 Task: Look for space in Mogán, Spain from 8th June, 2023 to 19th June, 2023 for 1 adult in price range Rs.5000 to Rs.12000. Place can be shared room with 1  bedroom having 1 bed and 1 bathroom. Property type can be house, flat, guest house, hotel. Booking option can be shelf check-in. Required host language is English.
Action: Mouse moved to (298, 153)
Screenshot: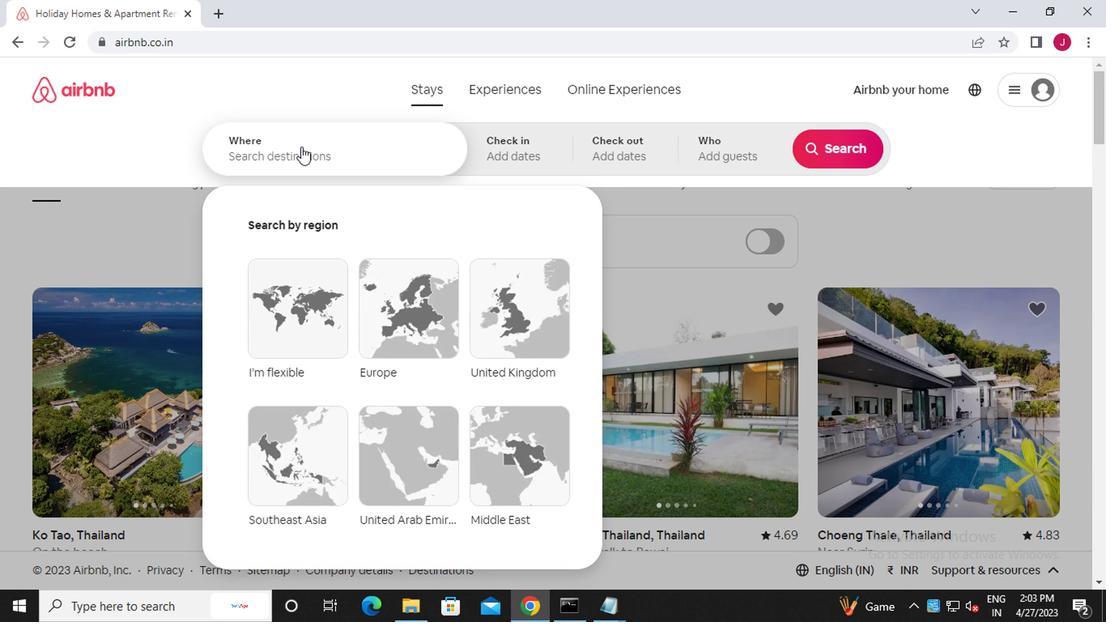
Action: Mouse pressed left at (298, 153)
Screenshot: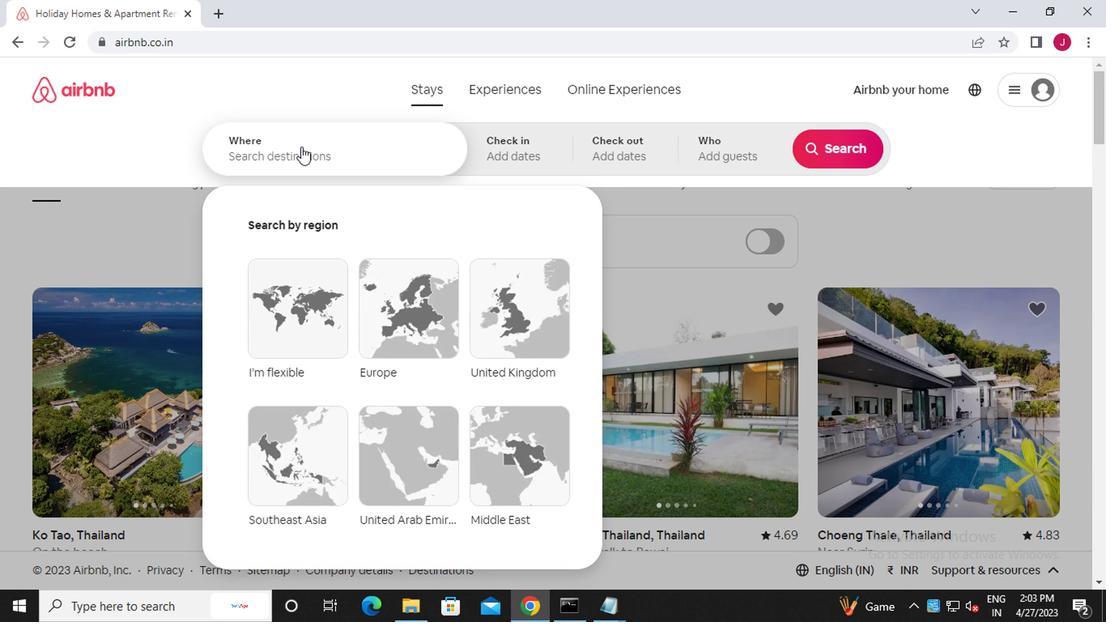 
Action: Mouse moved to (298, 153)
Screenshot: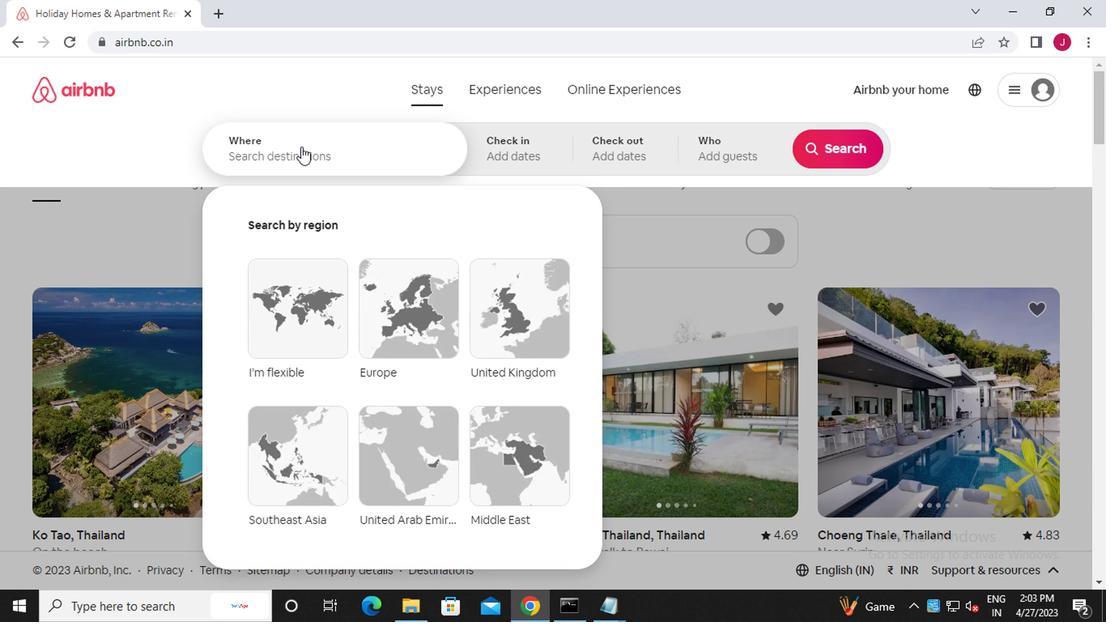 
Action: Key pressed m<Key.caps_lock>ogan,<Key.caps_lock>s<Key.caps_lock>pain
Screenshot: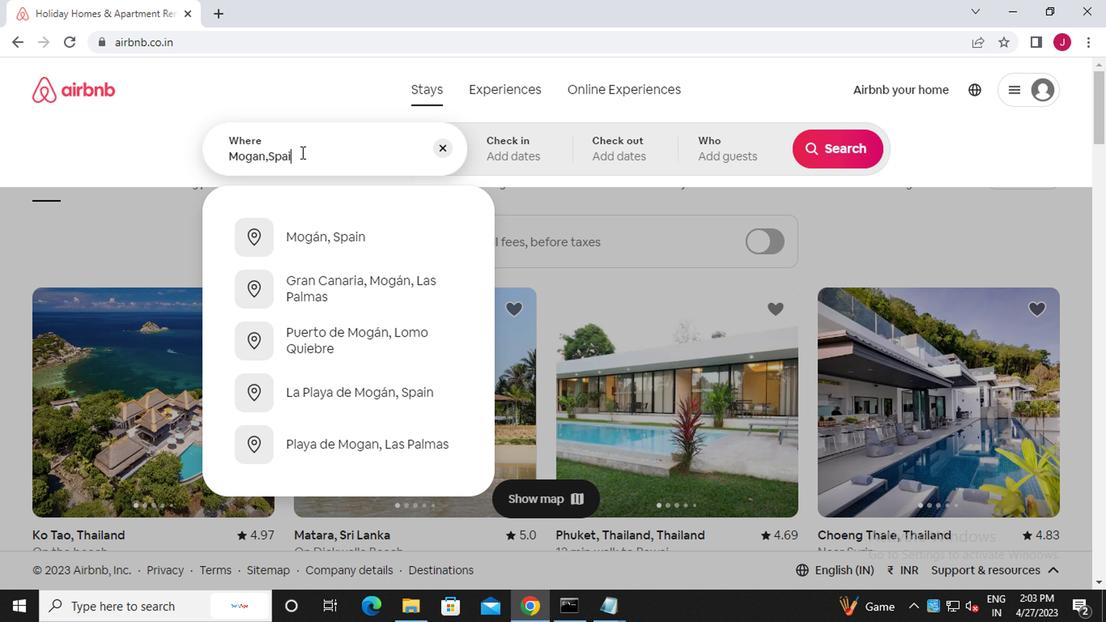 
Action: Mouse moved to (347, 236)
Screenshot: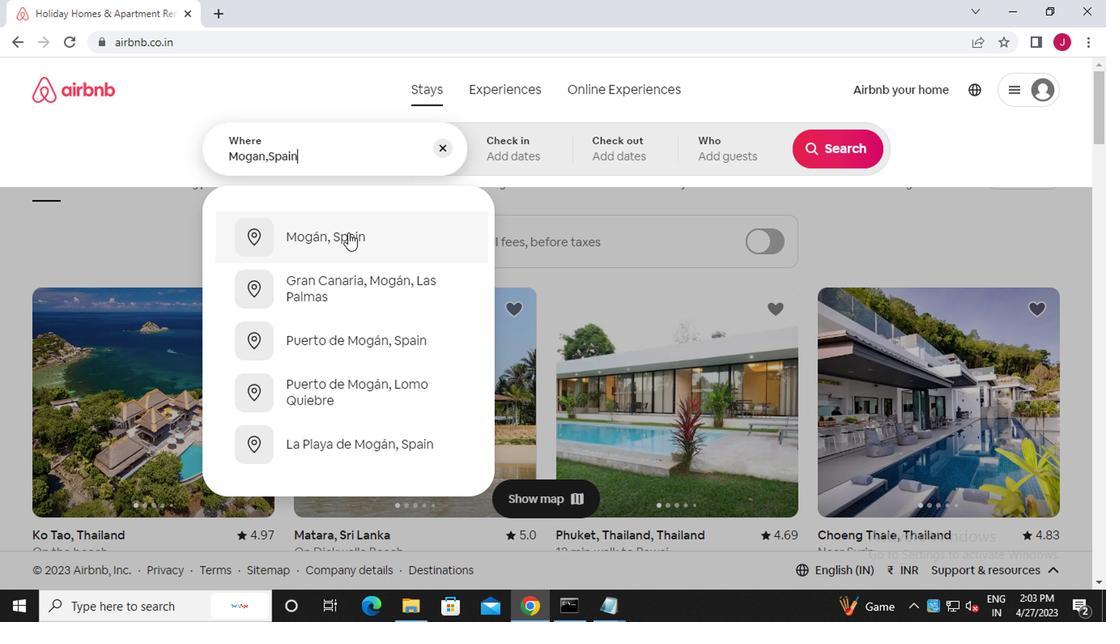 
Action: Mouse pressed left at (347, 236)
Screenshot: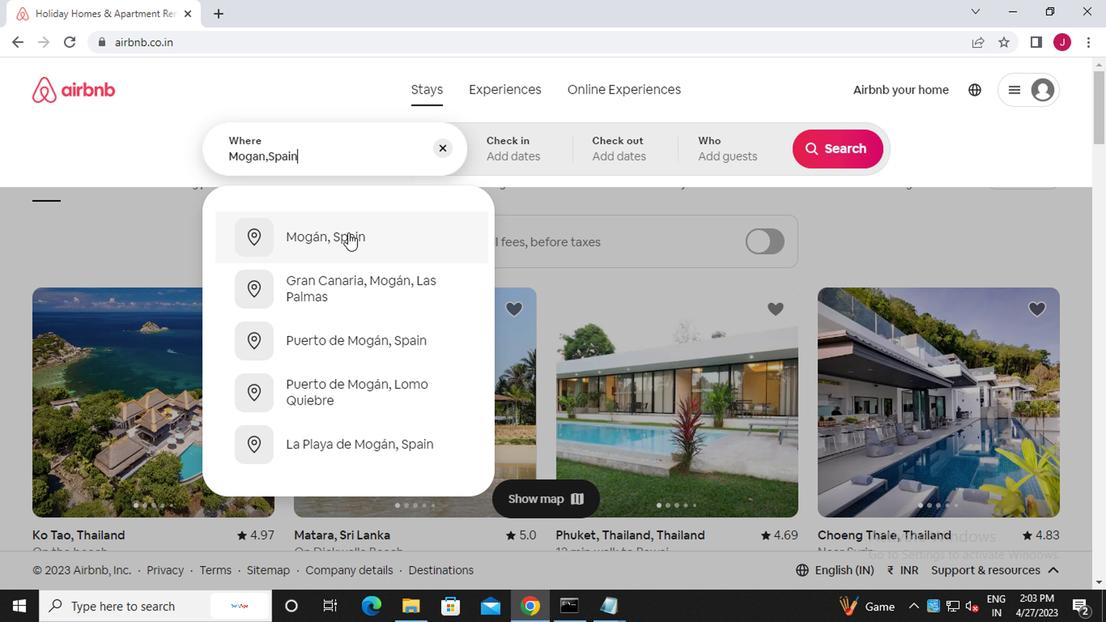 
Action: Mouse moved to (824, 281)
Screenshot: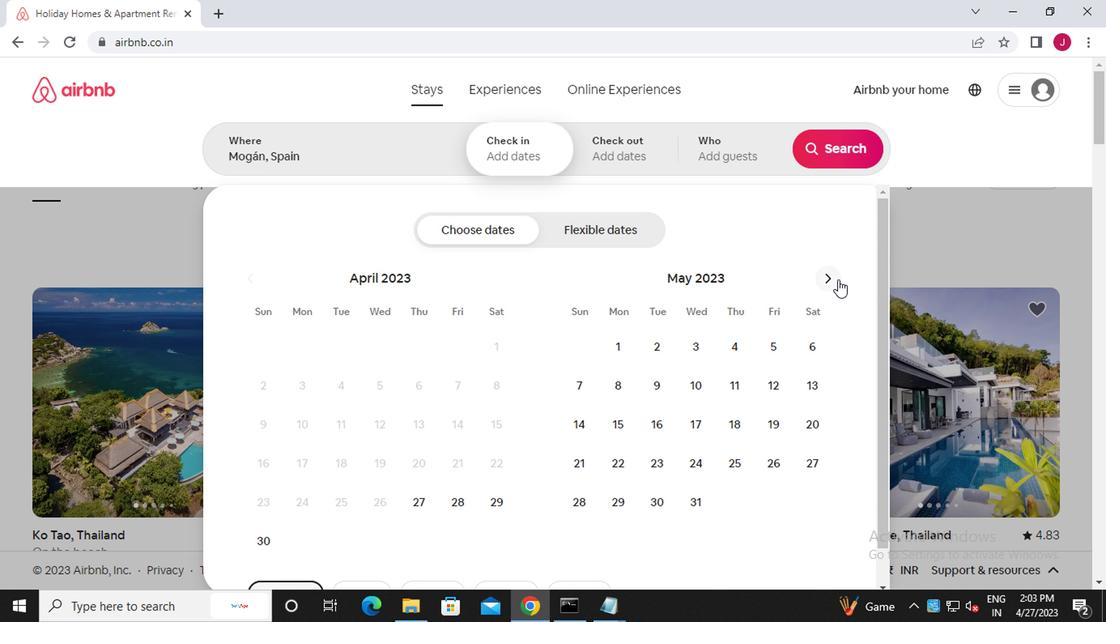 
Action: Mouse pressed left at (824, 281)
Screenshot: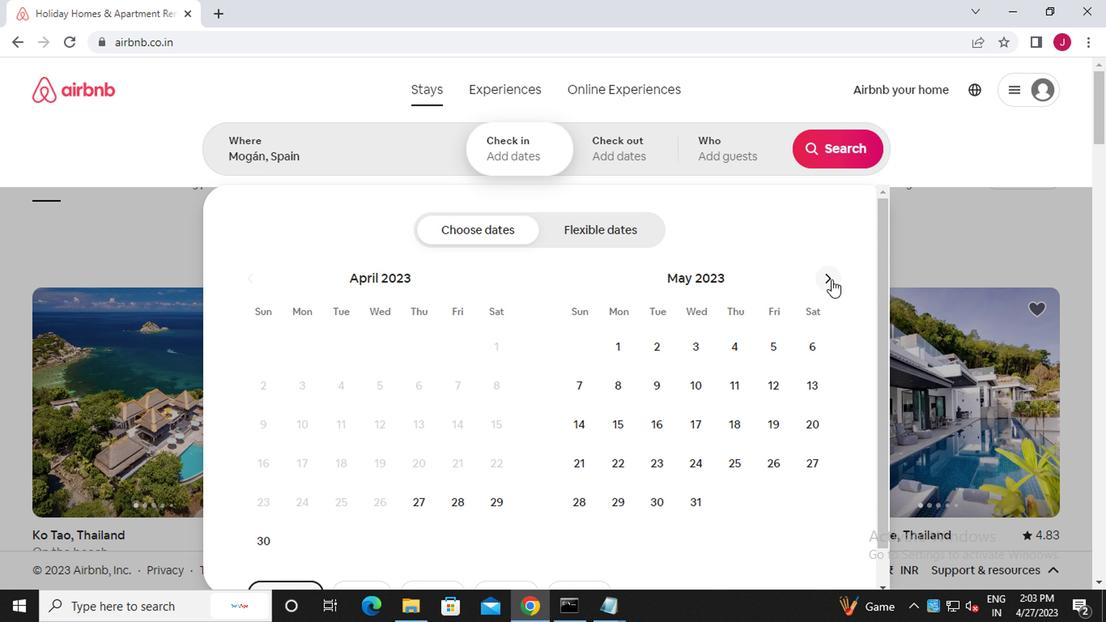 
Action: Mouse moved to (729, 383)
Screenshot: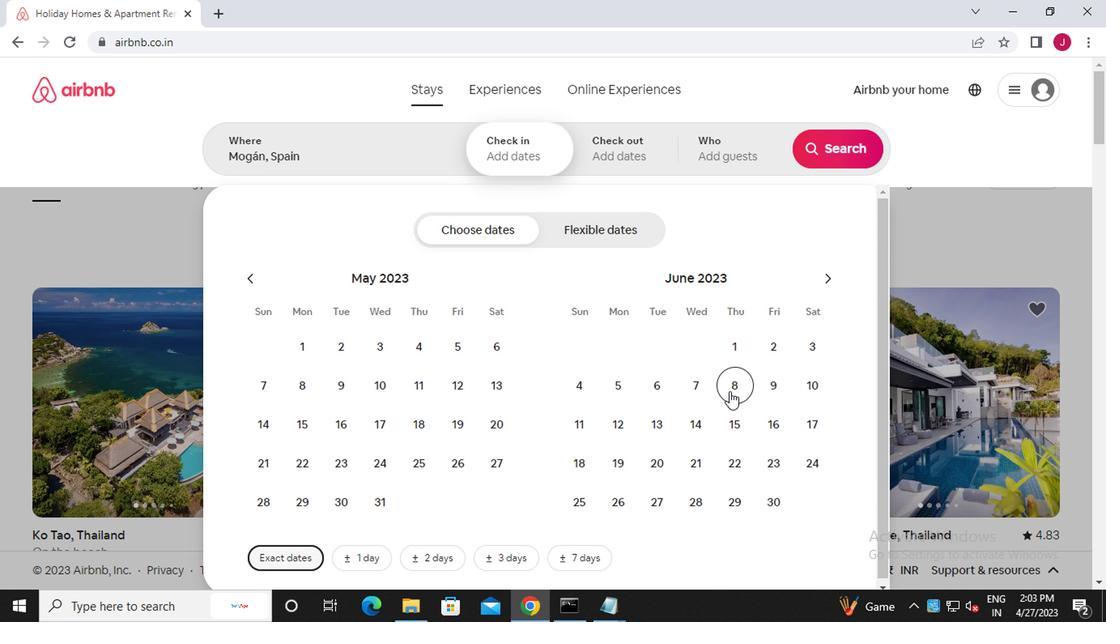 
Action: Mouse pressed left at (729, 383)
Screenshot: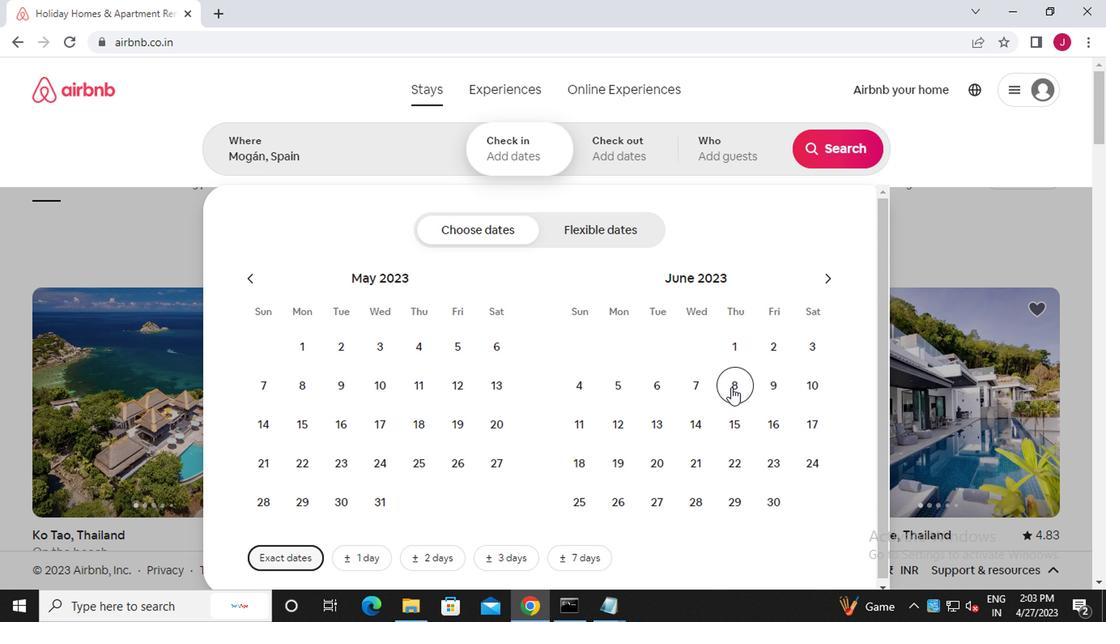 
Action: Mouse moved to (607, 459)
Screenshot: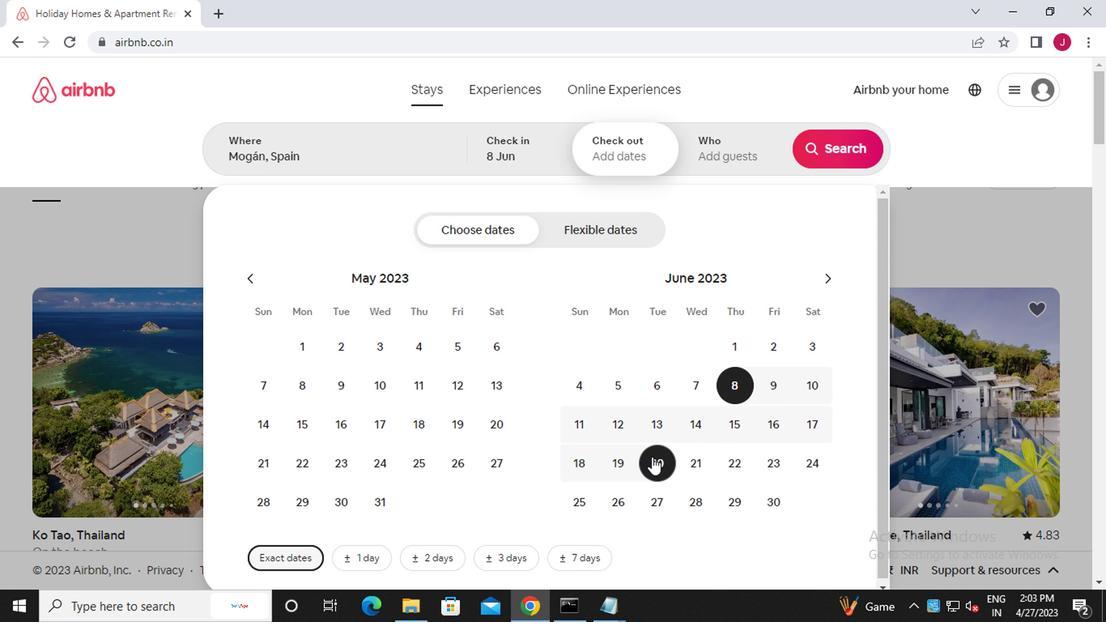 
Action: Mouse pressed left at (607, 459)
Screenshot: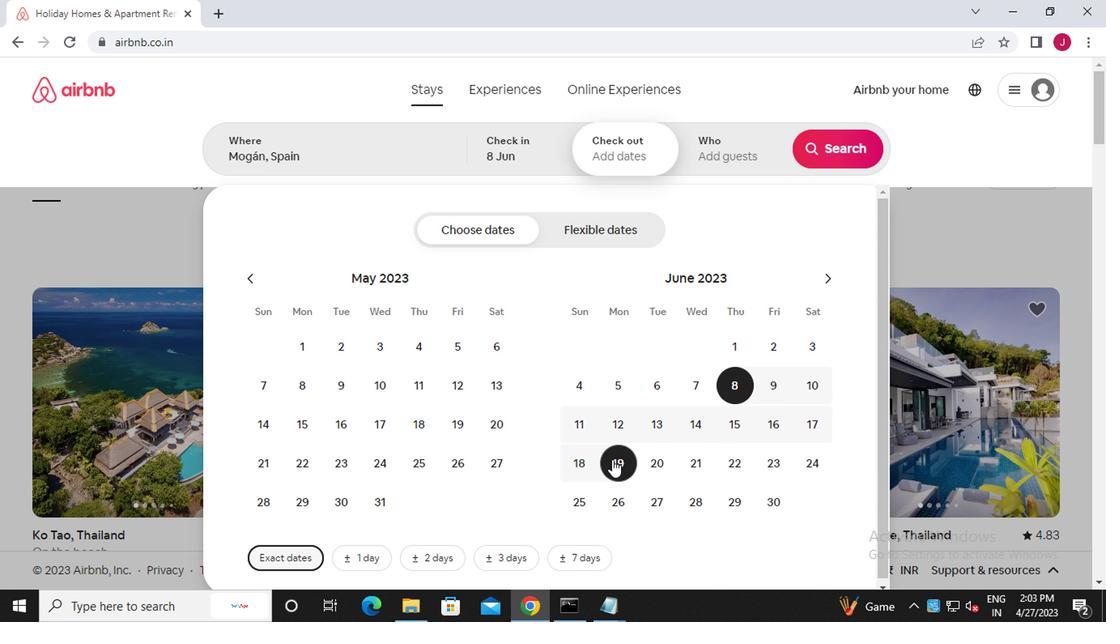 
Action: Mouse moved to (725, 160)
Screenshot: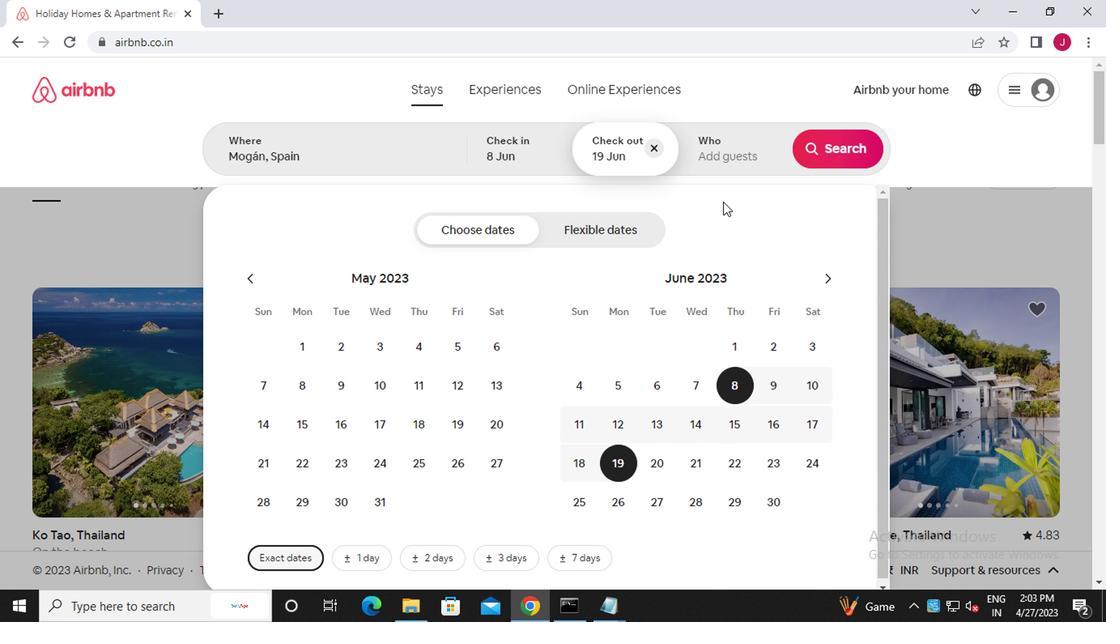
Action: Mouse pressed left at (725, 160)
Screenshot: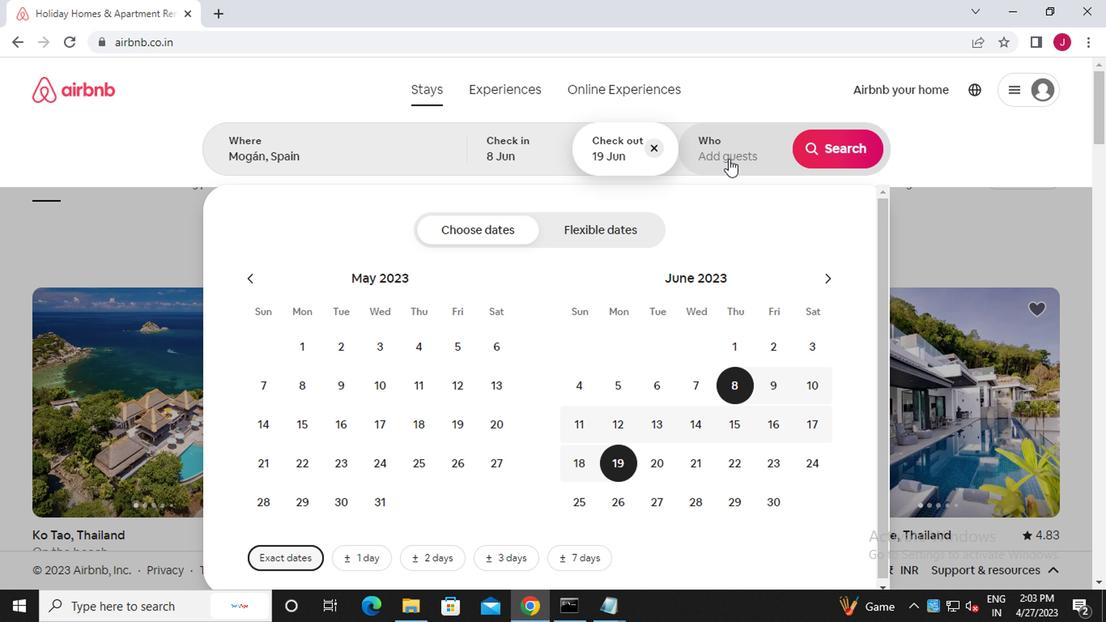 
Action: Mouse moved to (846, 234)
Screenshot: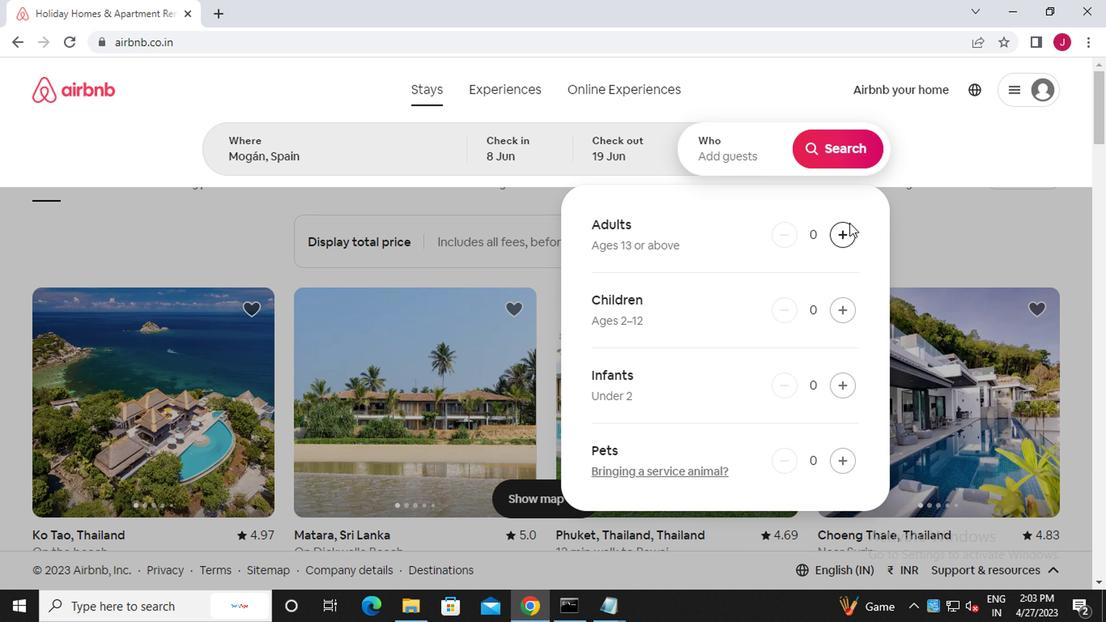
Action: Mouse pressed left at (846, 234)
Screenshot: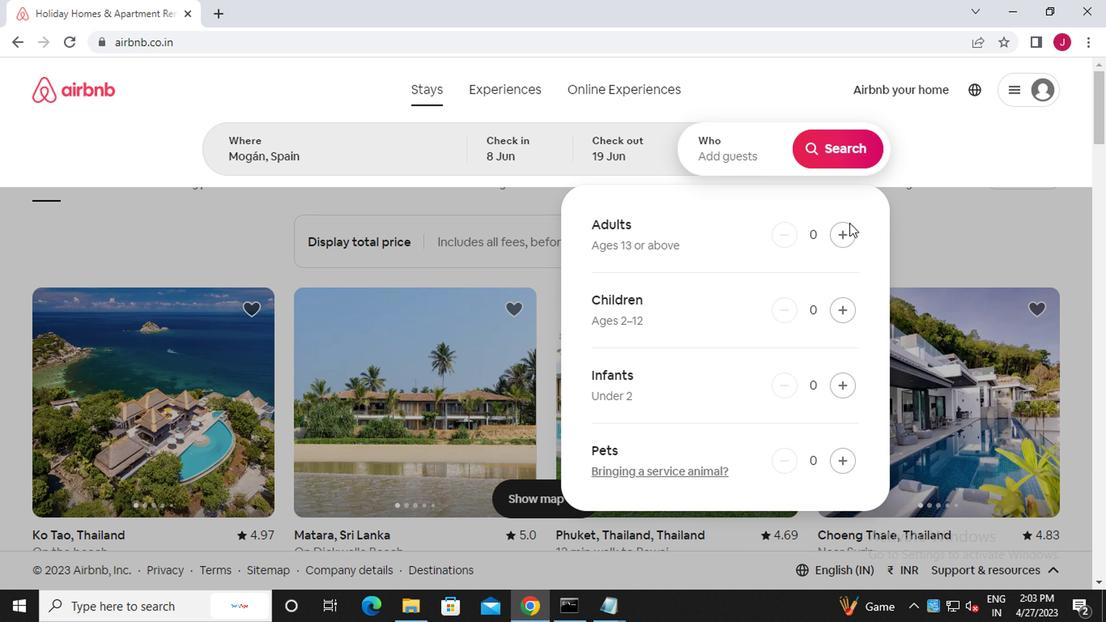 
Action: Mouse moved to (841, 156)
Screenshot: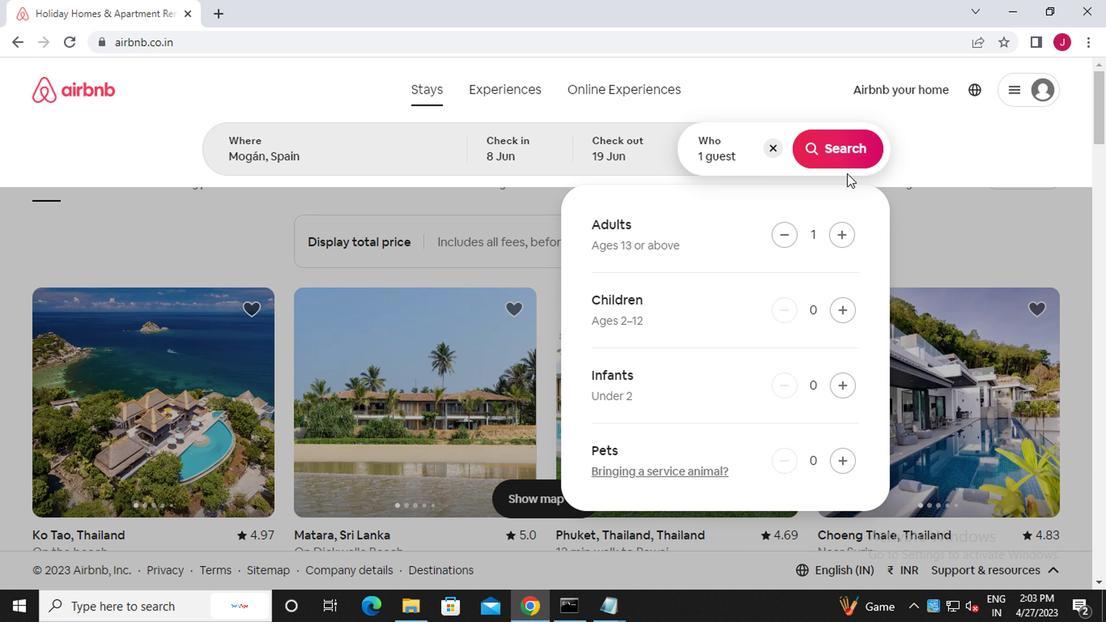 
Action: Mouse pressed left at (841, 156)
Screenshot: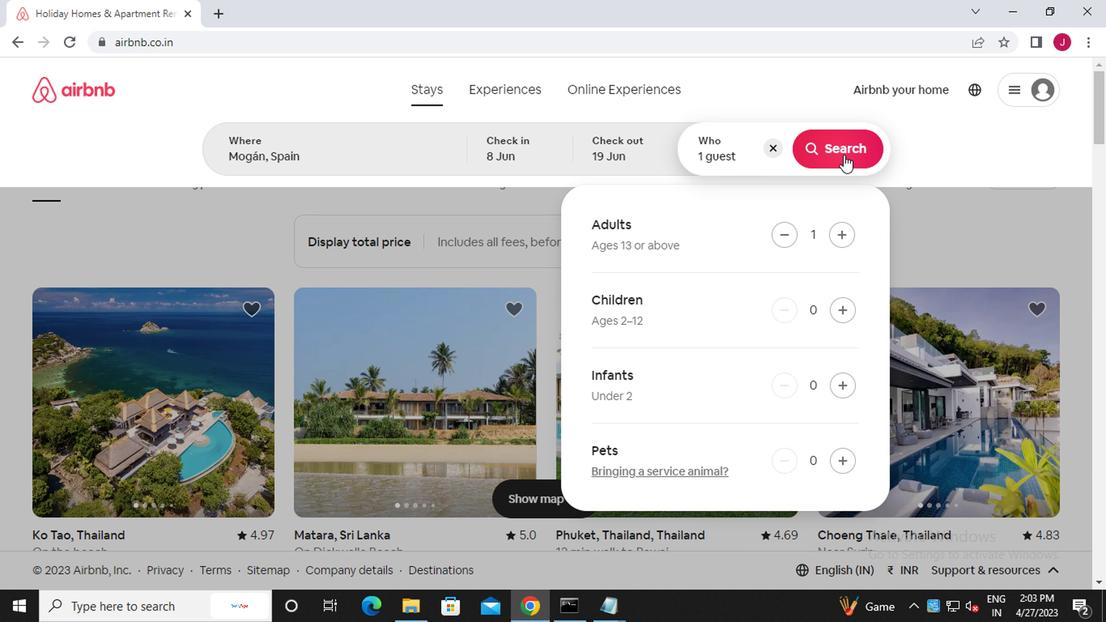 
Action: Mouse moved to (1039, 157)
Screenshot: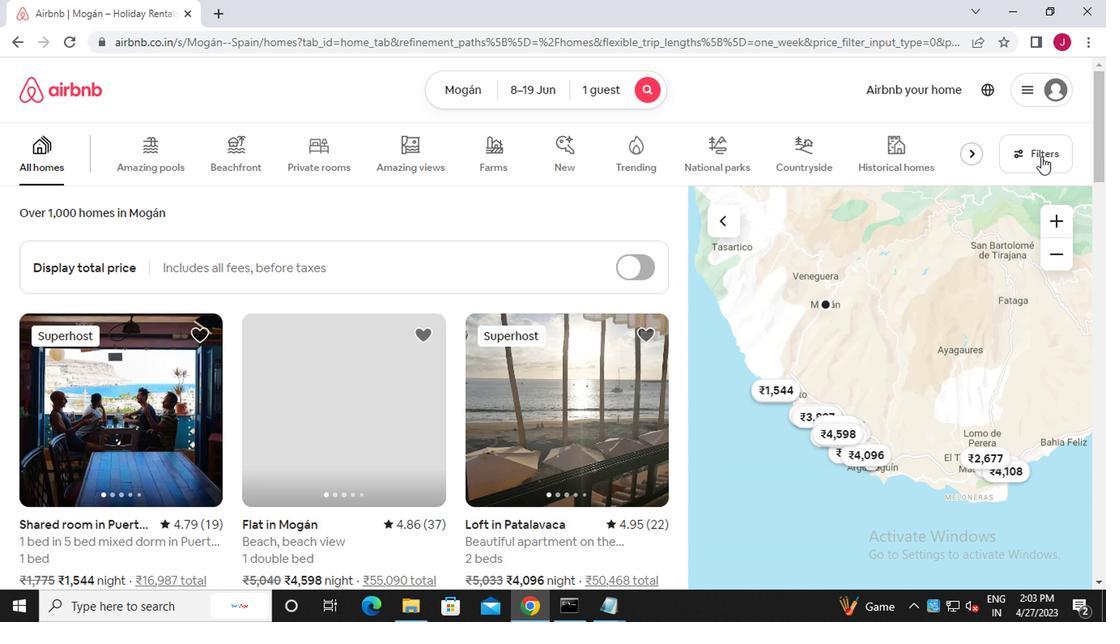 
Action: Mouse pressed left at (1039, 157)
Screenshot: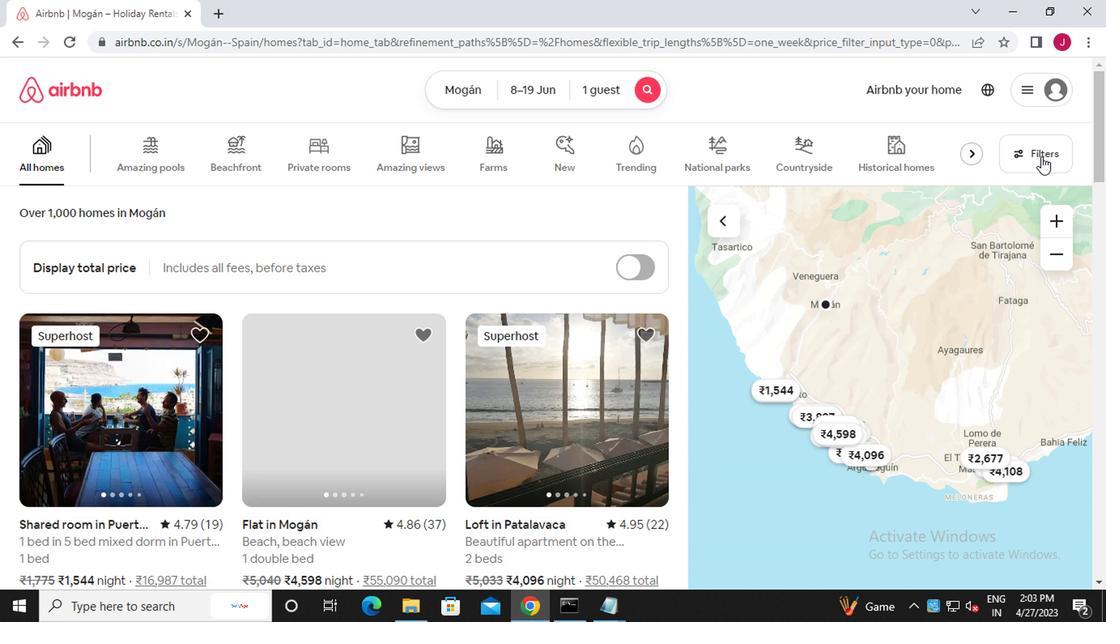 
Action: Mouse moved to (406, 351)
Screenshot: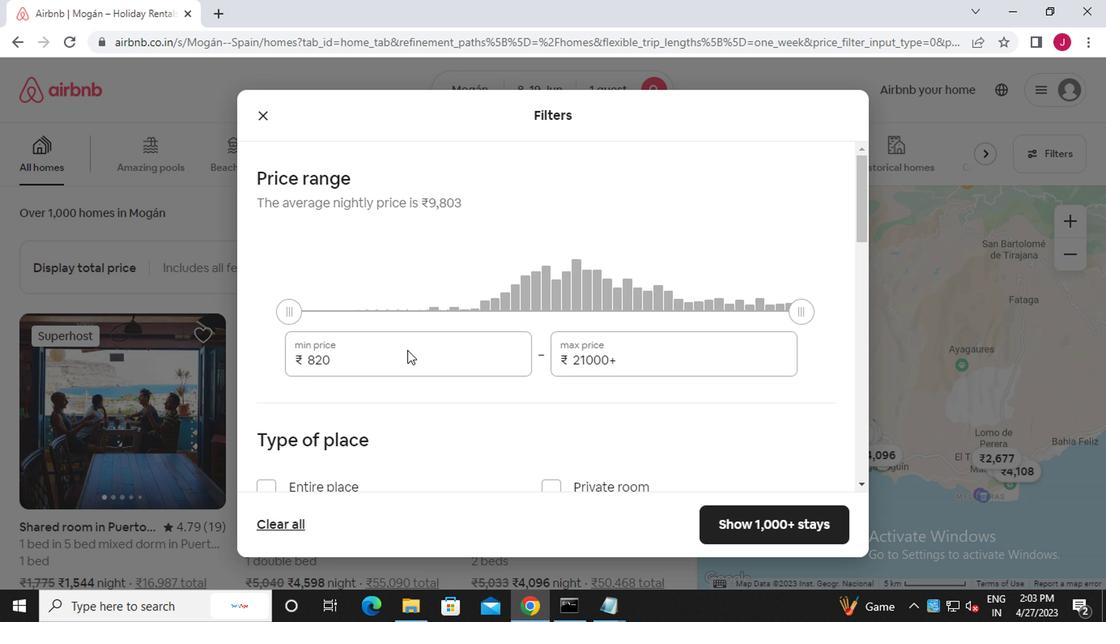 
Action: Mouse pressed left at (406, 351)
Screenshot: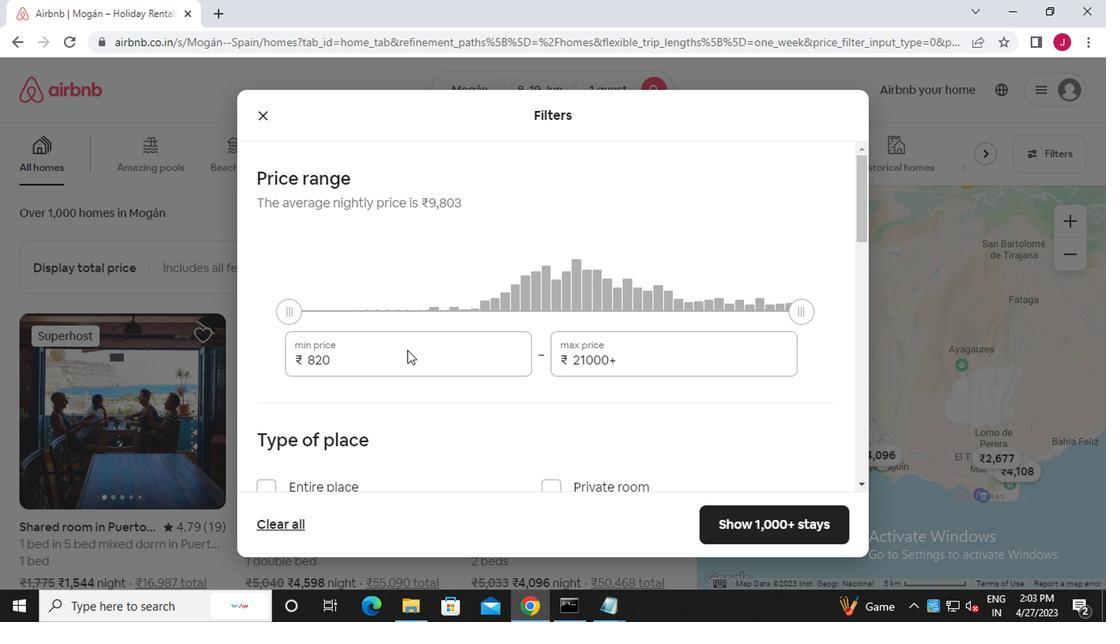 
Action: Mouse moved to (406, 351)
Screenshot: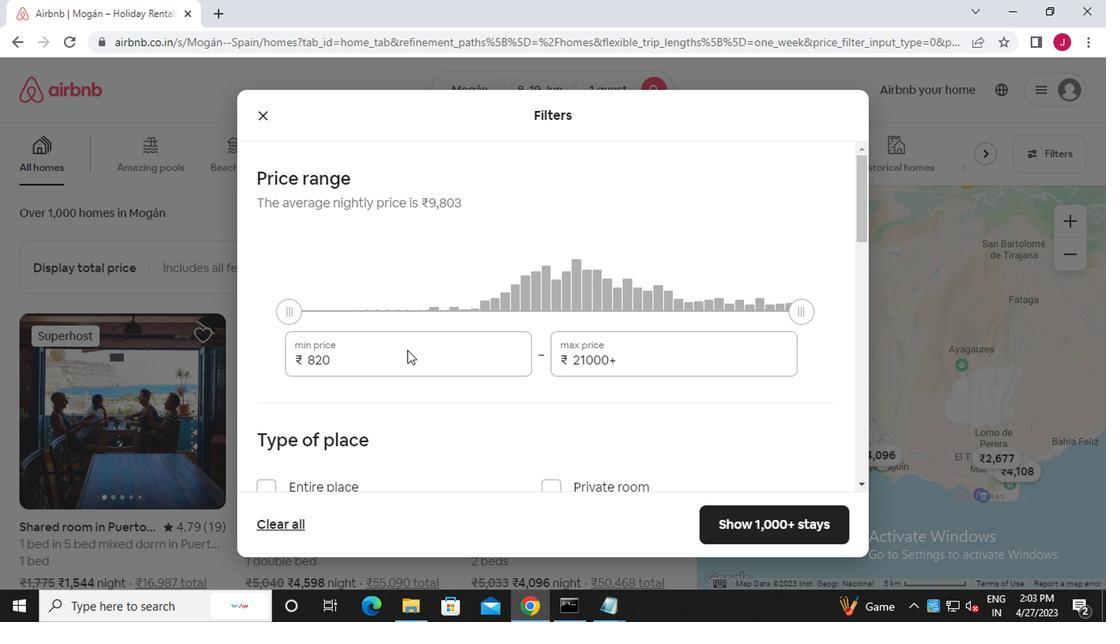 
Action: Key pressed <Key.backspace><Key.backspace><Key.backspace><<101>><<96>><<96>><<96>>
Screenshot: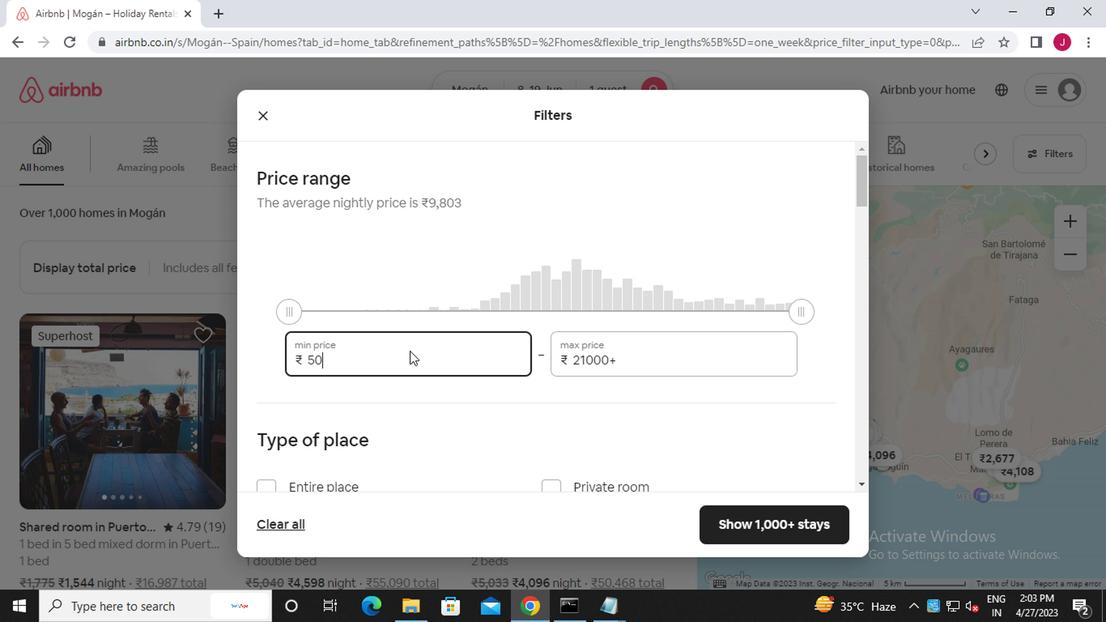 
Action: Mouse moved to (735, 356)
Screenshot: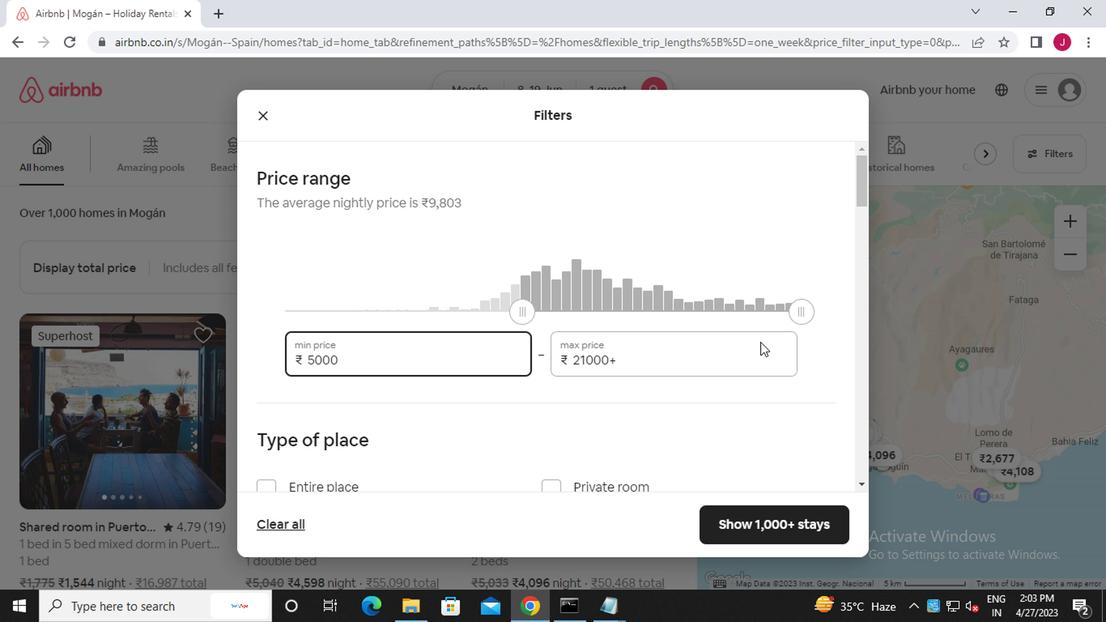 
Action: Mouse pressed left at (735, 356)
Screenshot: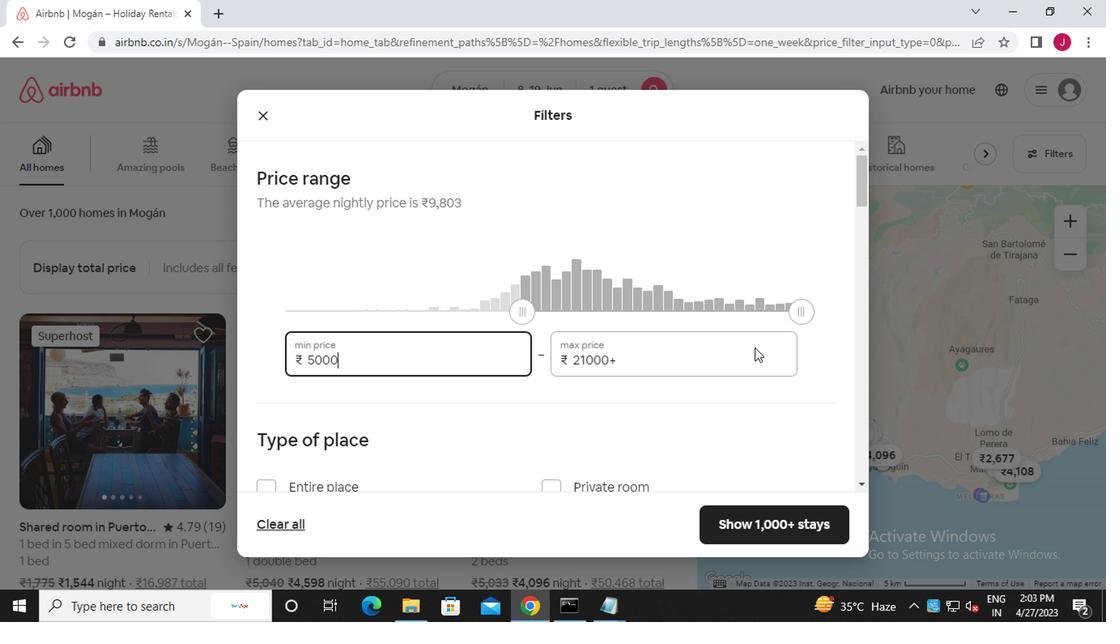 
Action: Key pressed <Key.backspace><Key.backspace><Key.backspace><Key.backspace><Key.backspace><Key.backspace><Key.backspace><Key.backspace><Key.backspace><Key.backspace><Key.backspace><<97>><<98>><<96>><<96>><<96>>
Screenshot: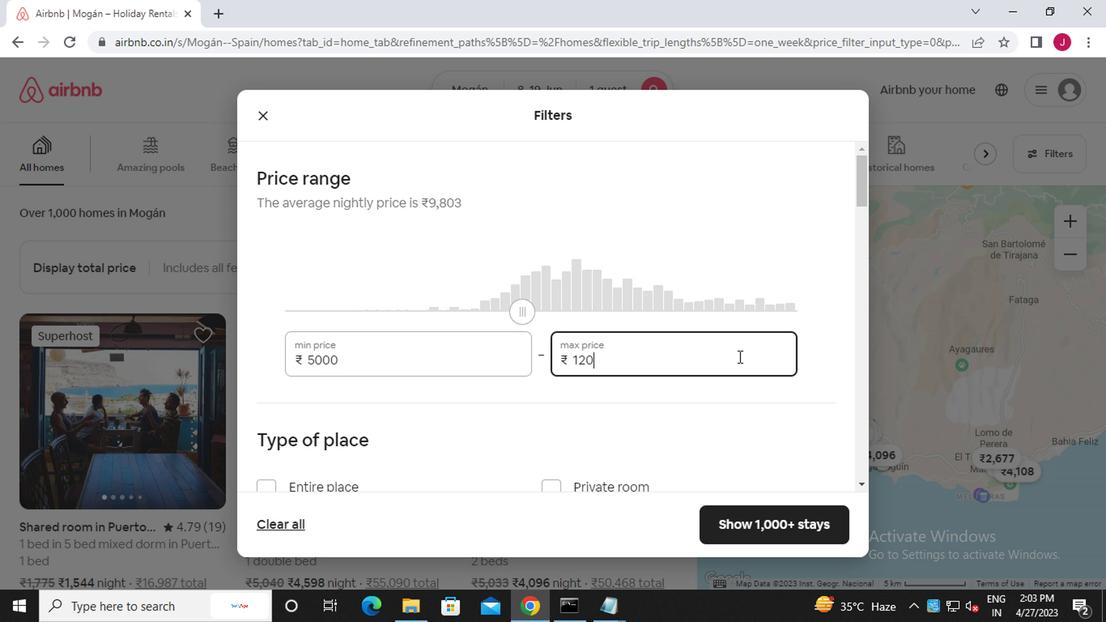 
Action: Mouse scrolled (735, 356) with delta (0, 0)
Screenshot: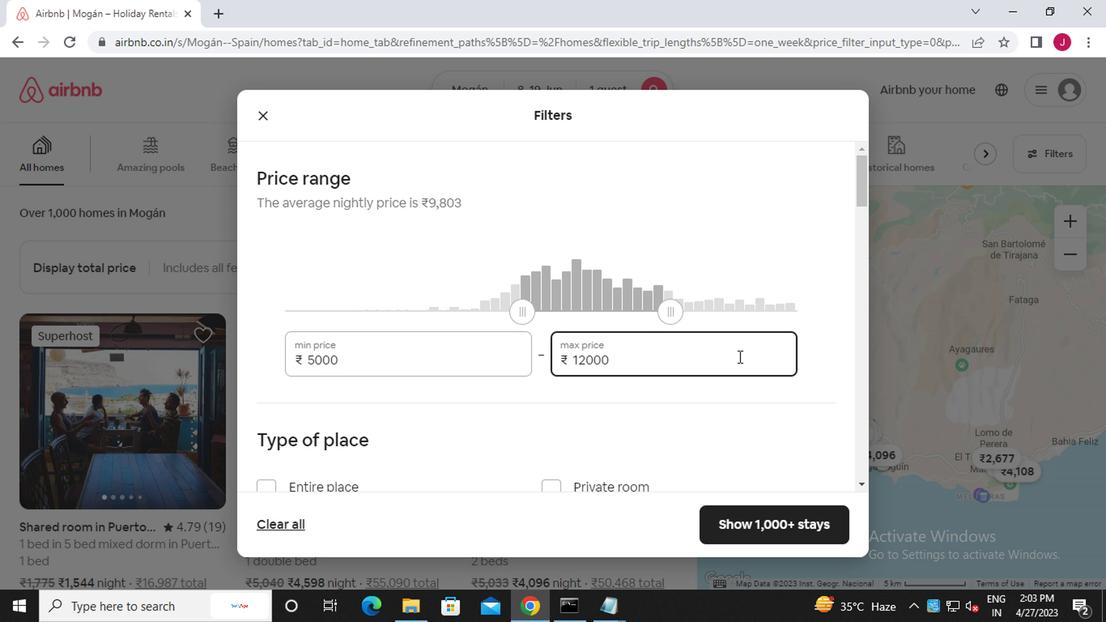
Action: Mouse scrolled (735, 356) with delta (0, 0)
Screenshot: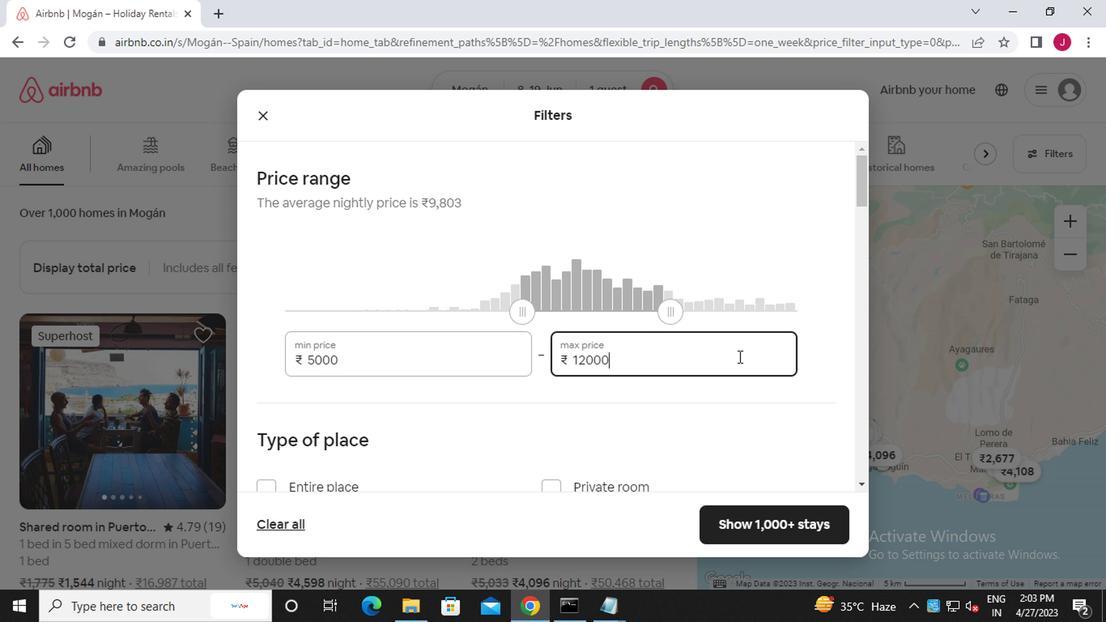 
Action: Mouse moved to (262, 394)
Screenshot: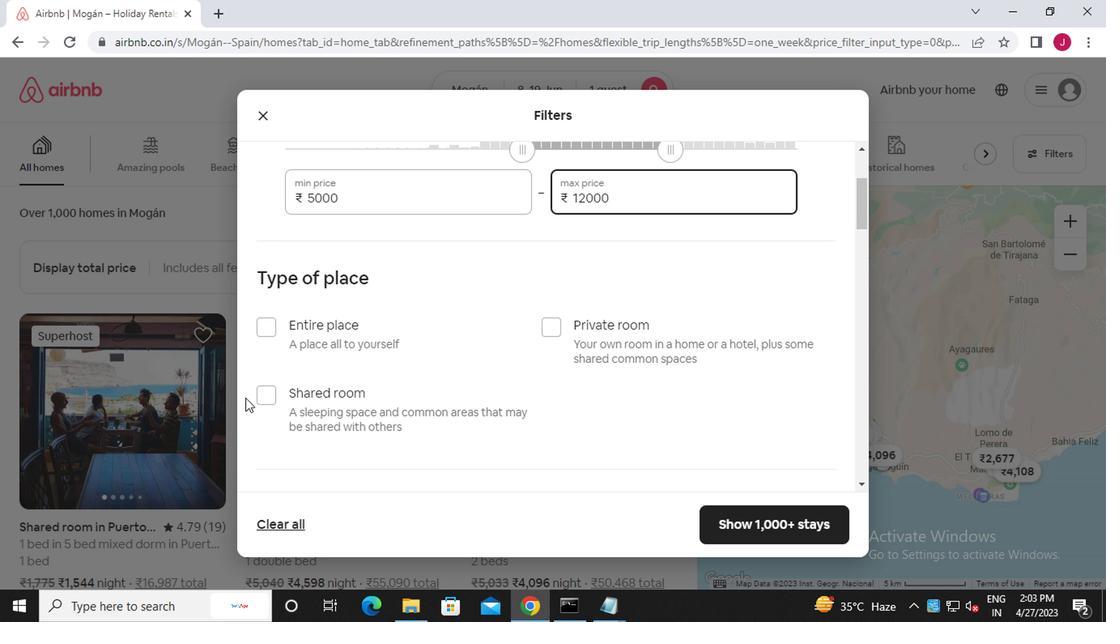
Action: Mouse pressed left at (262, 394)
Screenshot: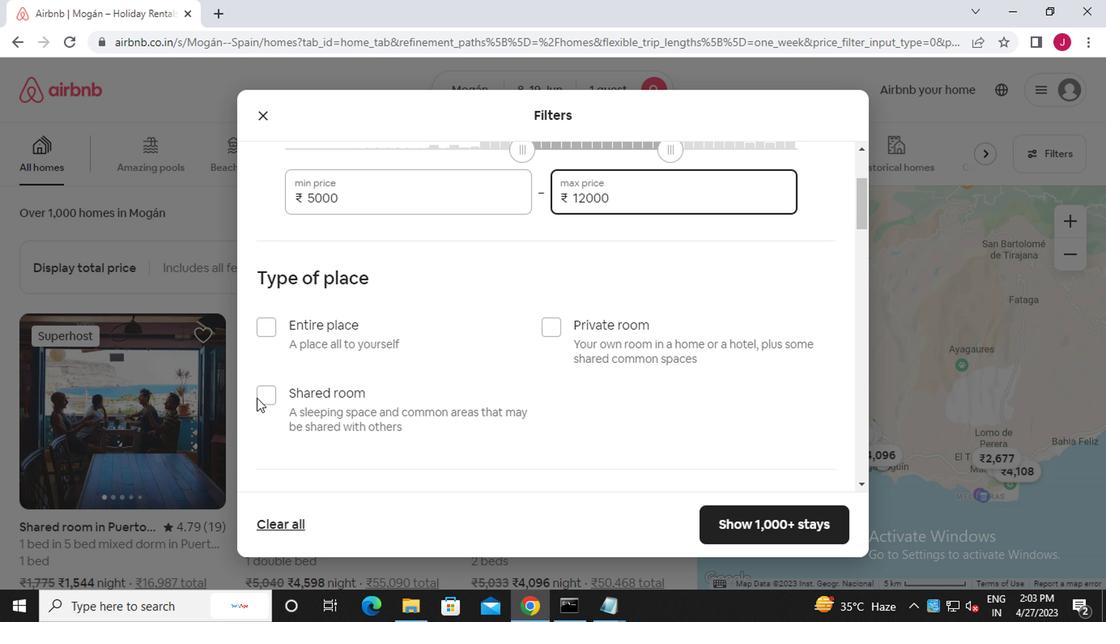 
Action: Mouse moved to (336, 370)
Screenshot: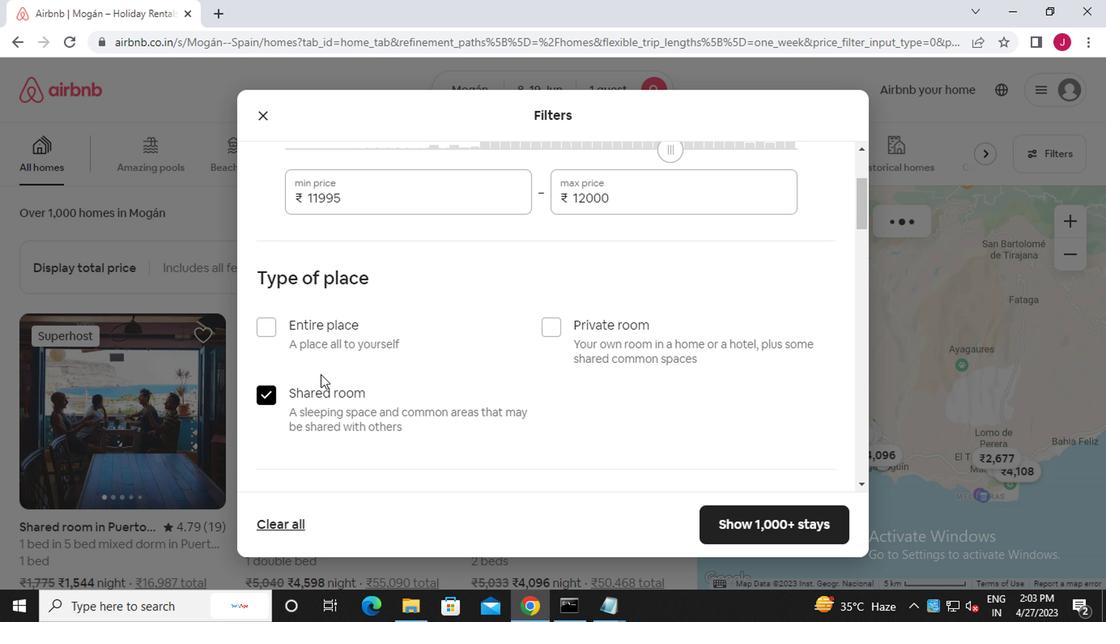 
Action: Mouse scrolled (336, 368) with delta (0, -1)
Screenshot: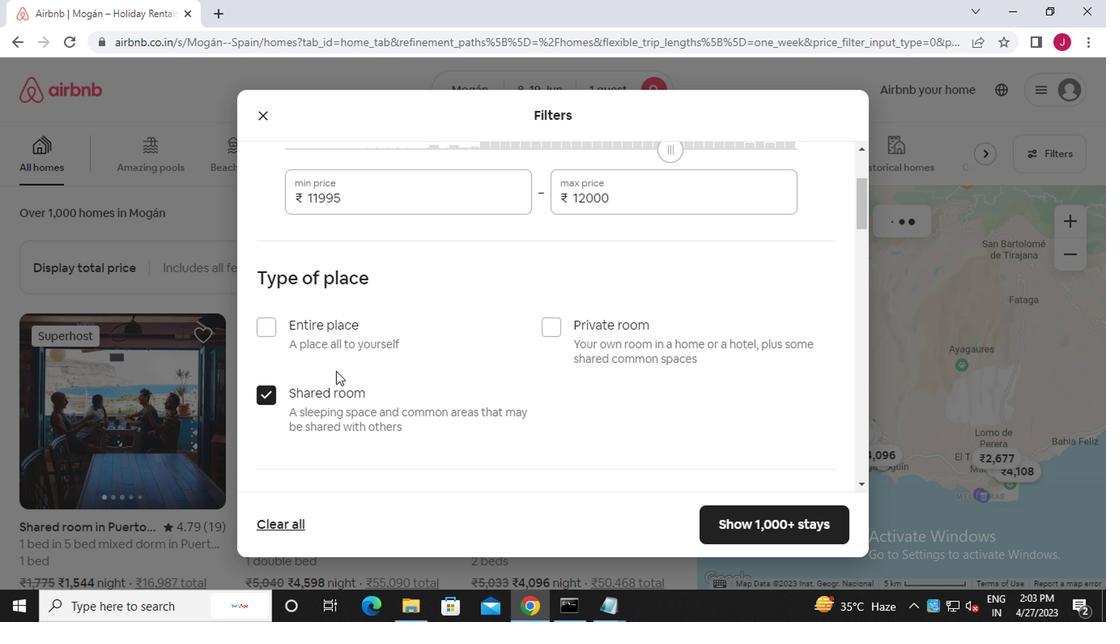 
Action: Mouse scrolled (336, 368) with delta (0, -1)
Screenshot: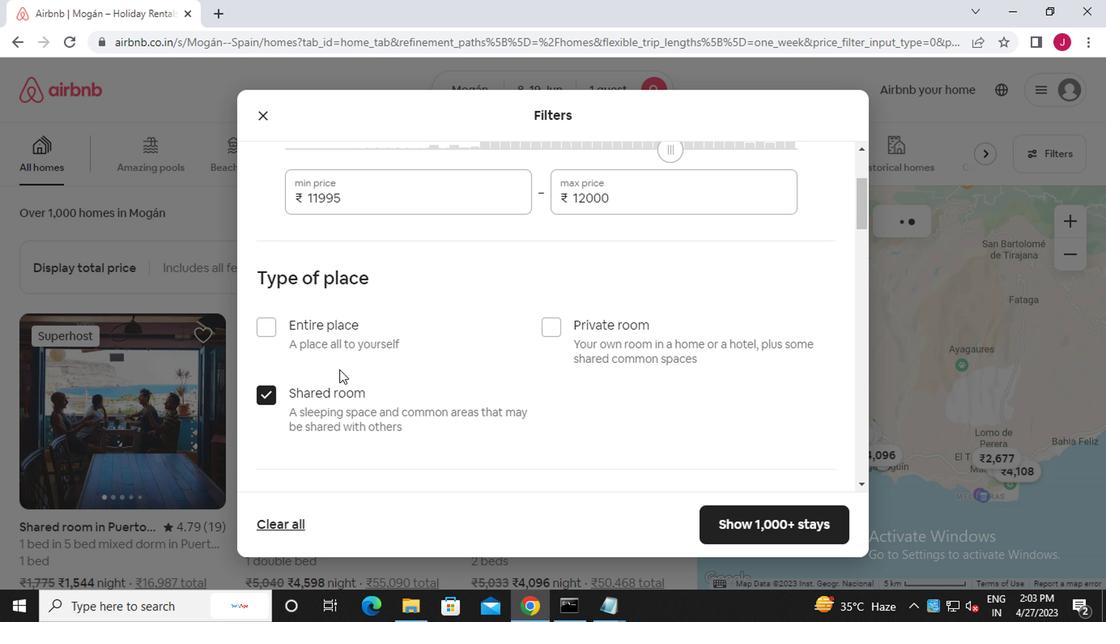 
Action: Mouse scrolled (336, 368) with delta (0, -1)
Screenshot: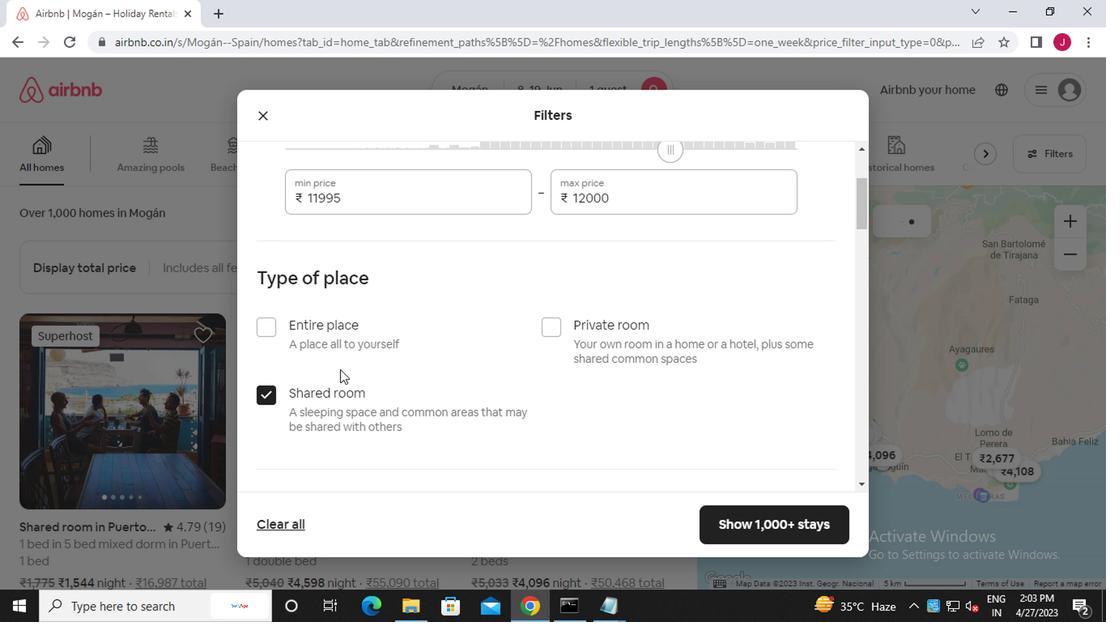 
Action: Mouse scrolled (336, 368) with delta (0, -1)
Screenshot: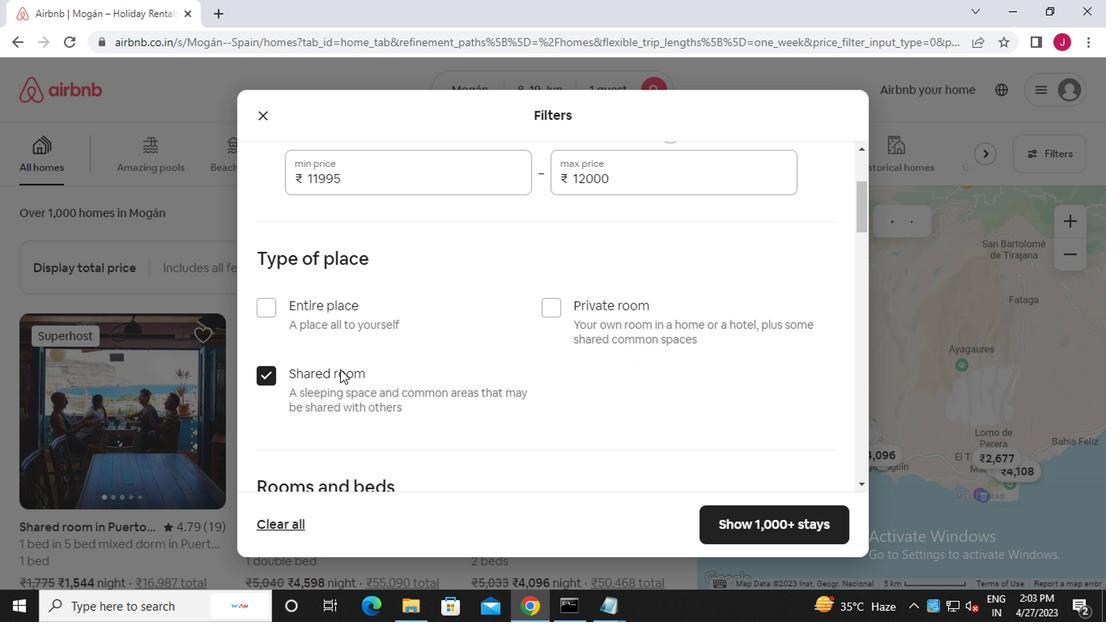 
Action: Mouse scrolled (336, 368) with delta (0, -1)
Screenshot: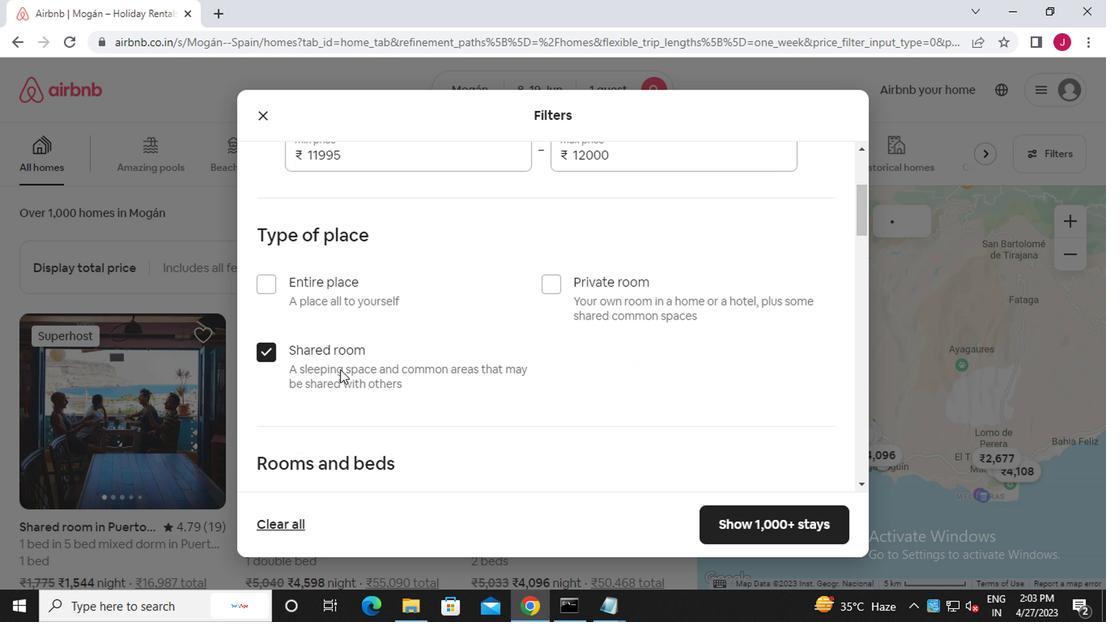 
Action: Mouse moved to (353, 191)
Screenshot: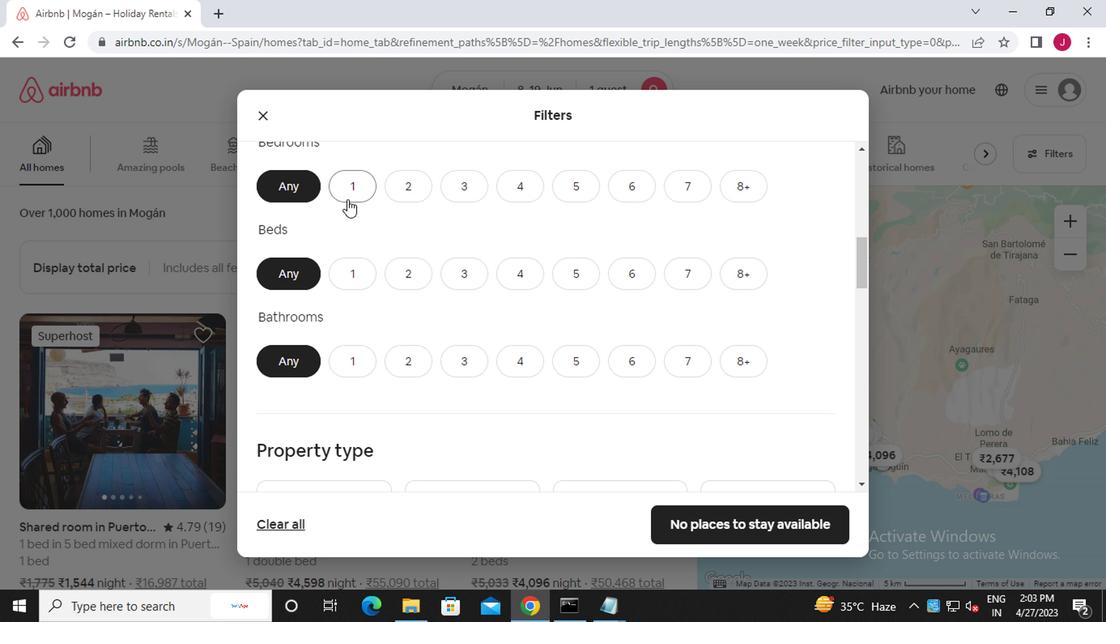
Action: Mouse pressed left at (353, 191)
Screenshot: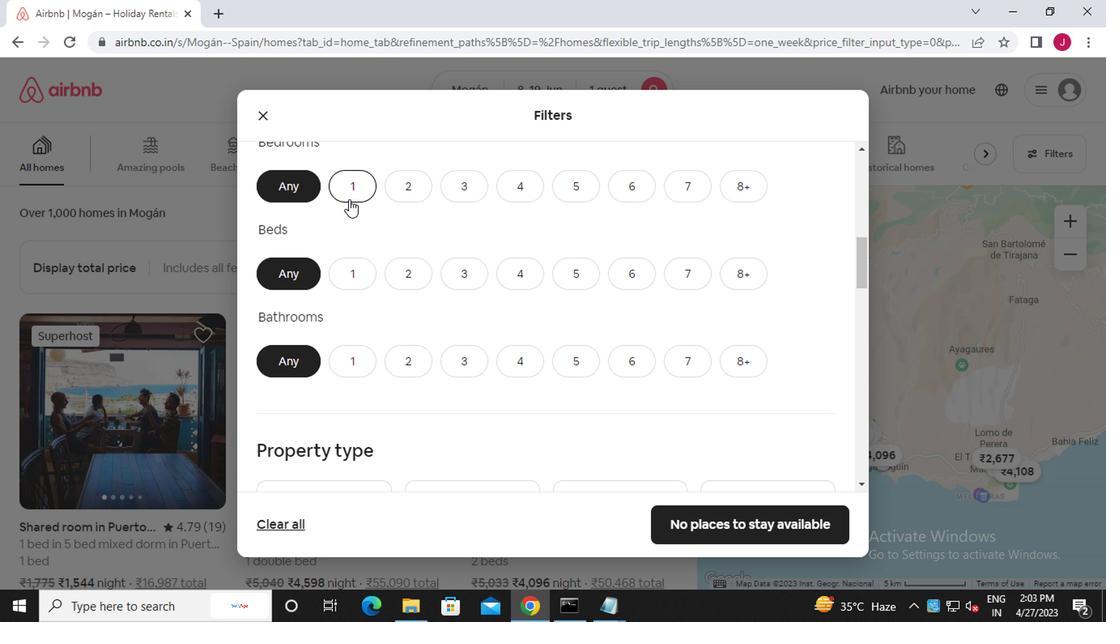 
Action: Mouse moved to (354, 269)
Screenshot: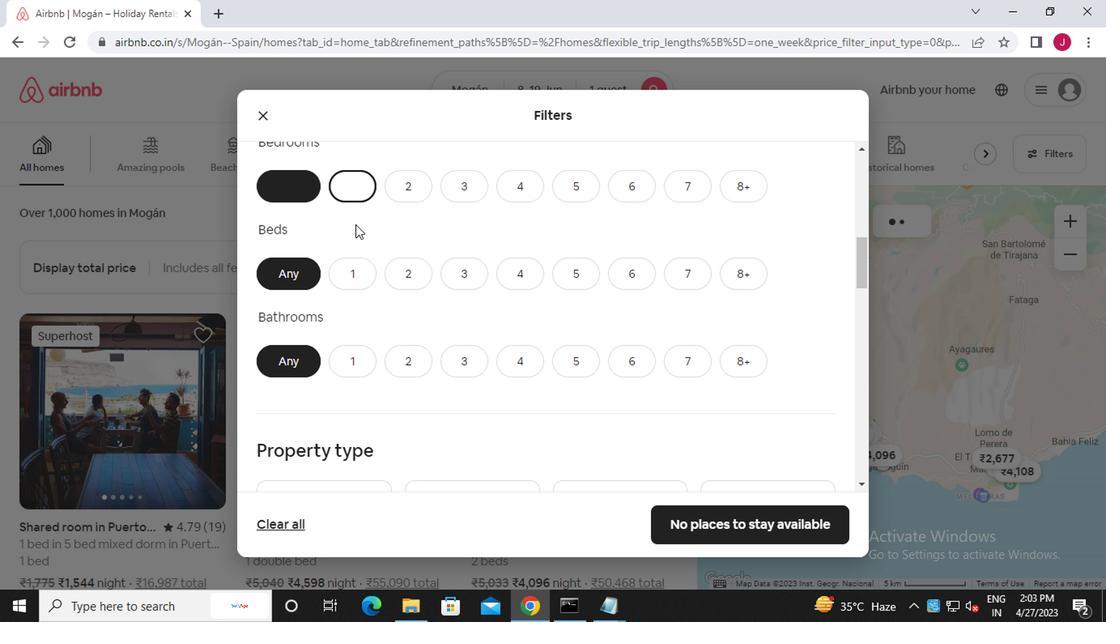 
Action: Mouse pressed left at (354, 269)
Screenshot: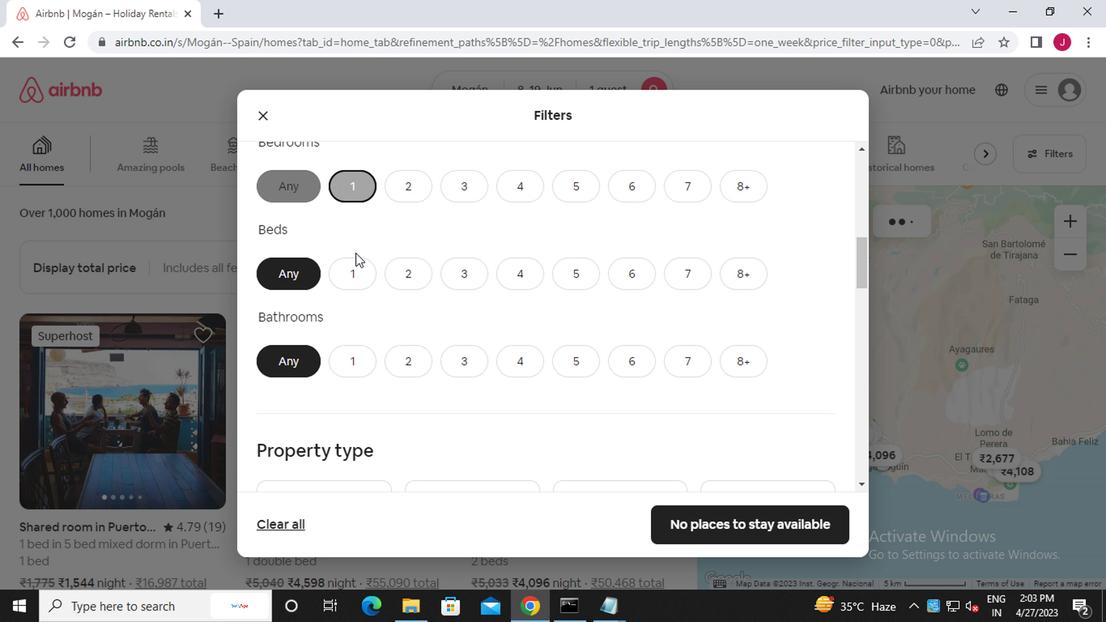 
Action: Mouse moved to (356, 366)
Screenshot: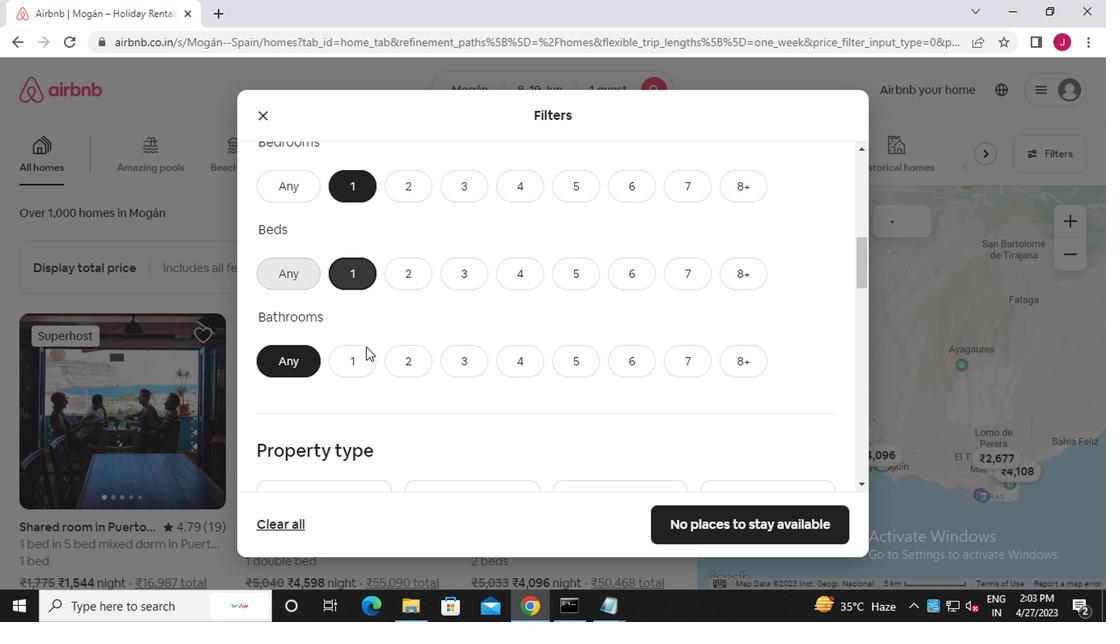 
Action: Mouse pressed left at (356, 366)
Screenshot: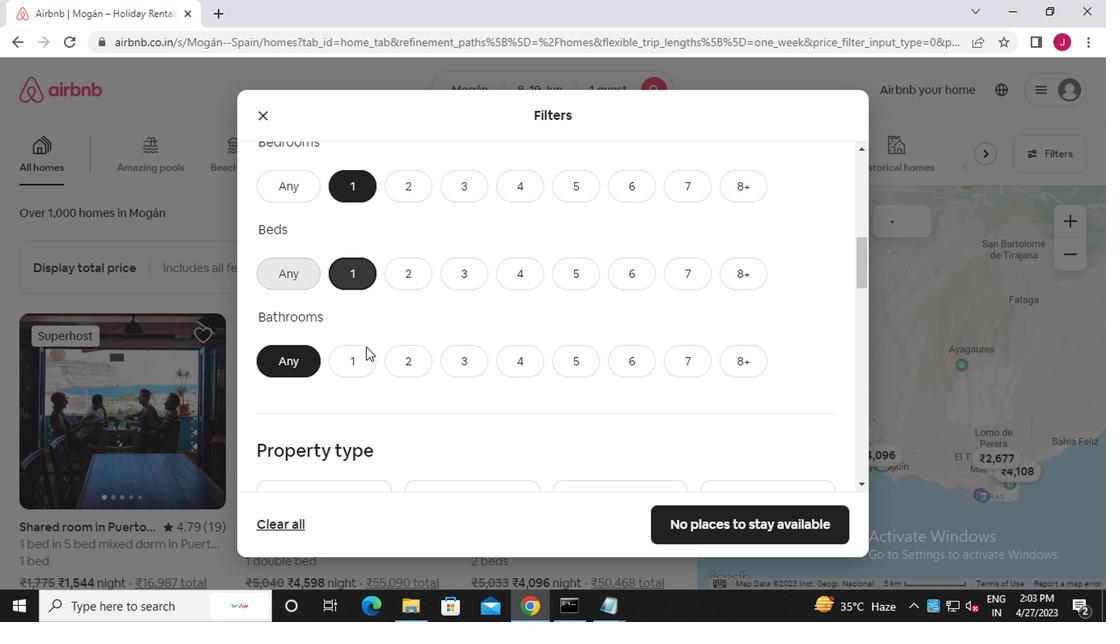 
Action: Mouse moved to (381, 392)
Screenshot: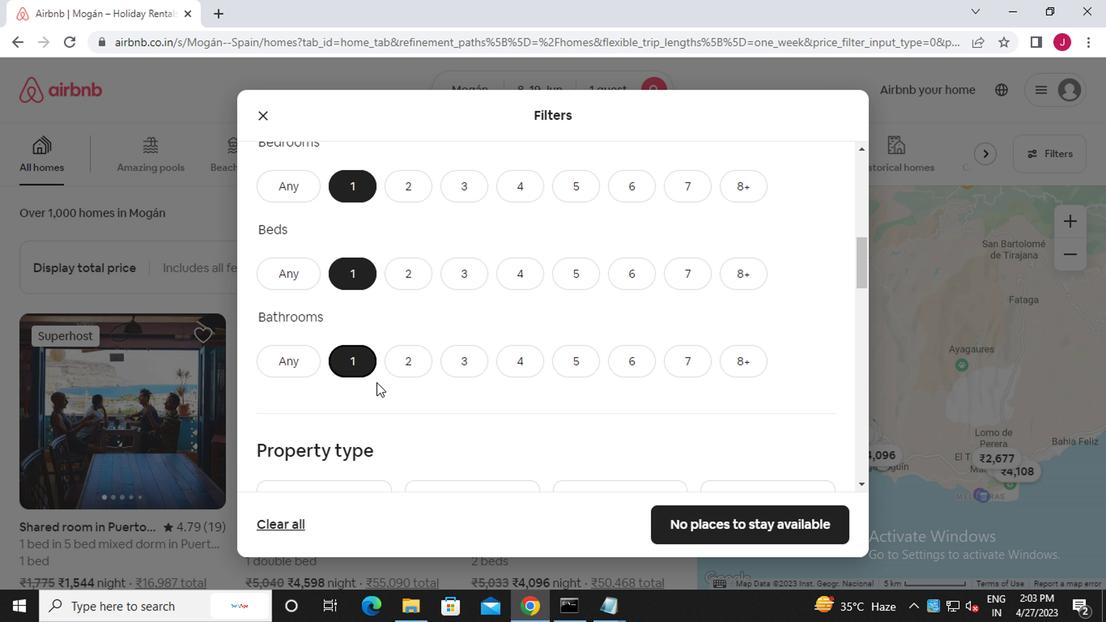 
Action: Mouse scrolled (381, 391) with delta (0, -1)
Screenshot: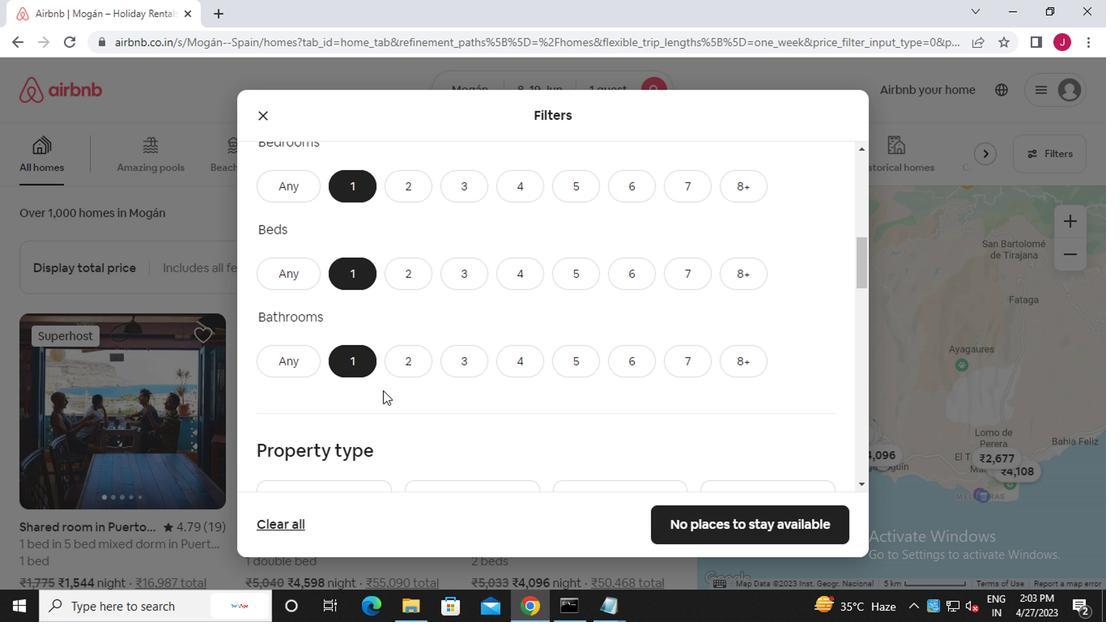 
Action: Mouse moved to (353, 406)
Screenshot: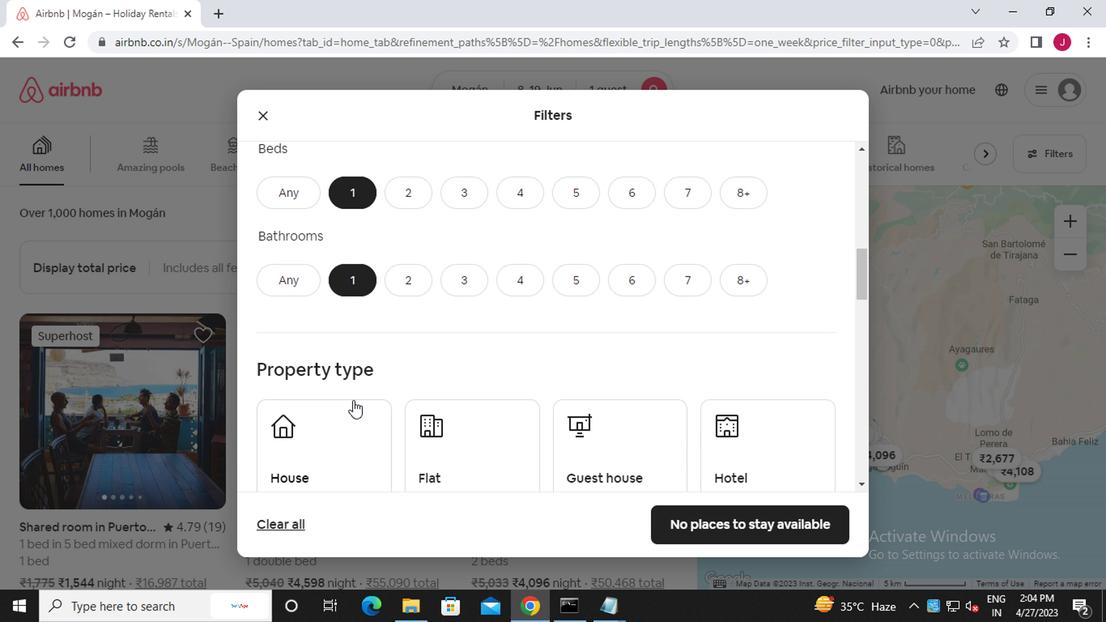
Action: Mouse scrolled (353, 405) with delta (0, -1)
Screenshot: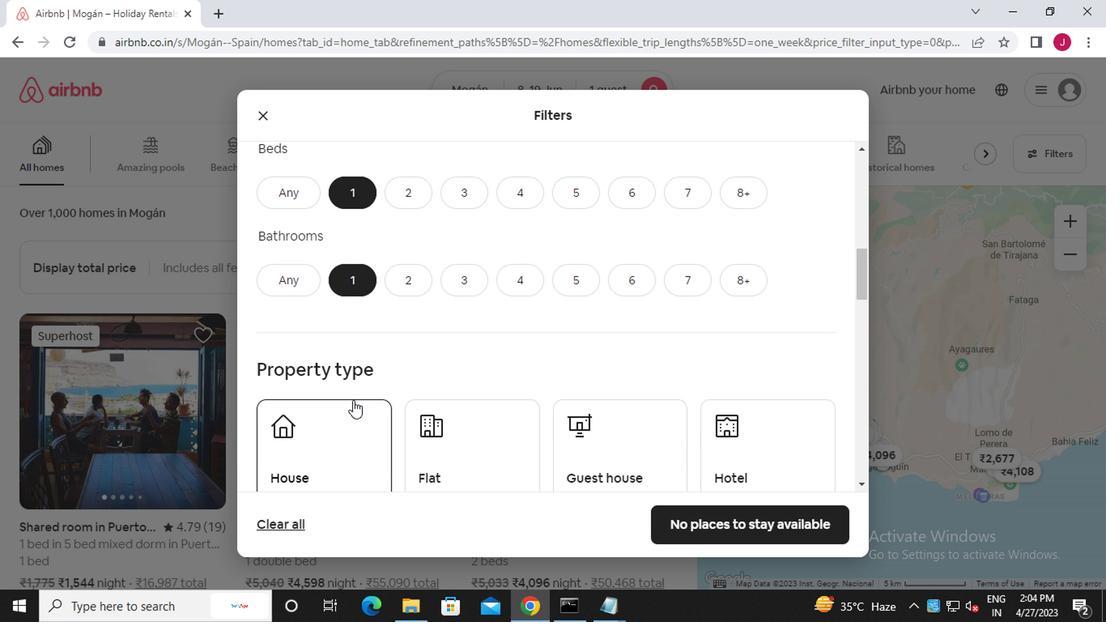 
Action: Mouse scrolled (353, 405) with delta (0, -1)
Screenshot: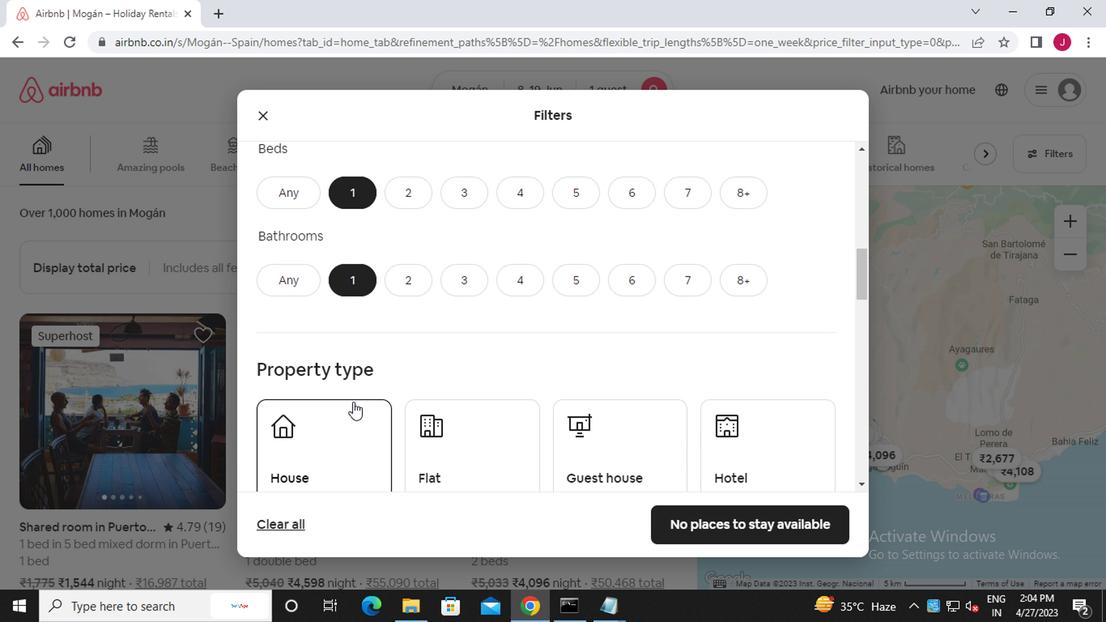 
Action: Mouse moved to (349, 307)
Screenshot: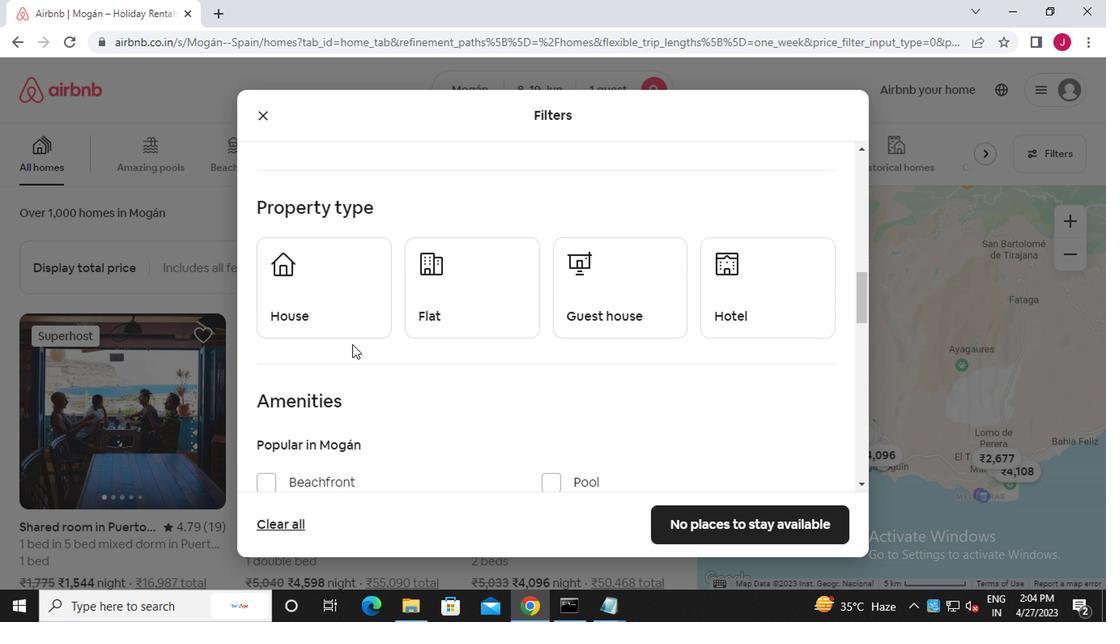 
Action: Mouse pressed left at (349, 307)
Screenshot: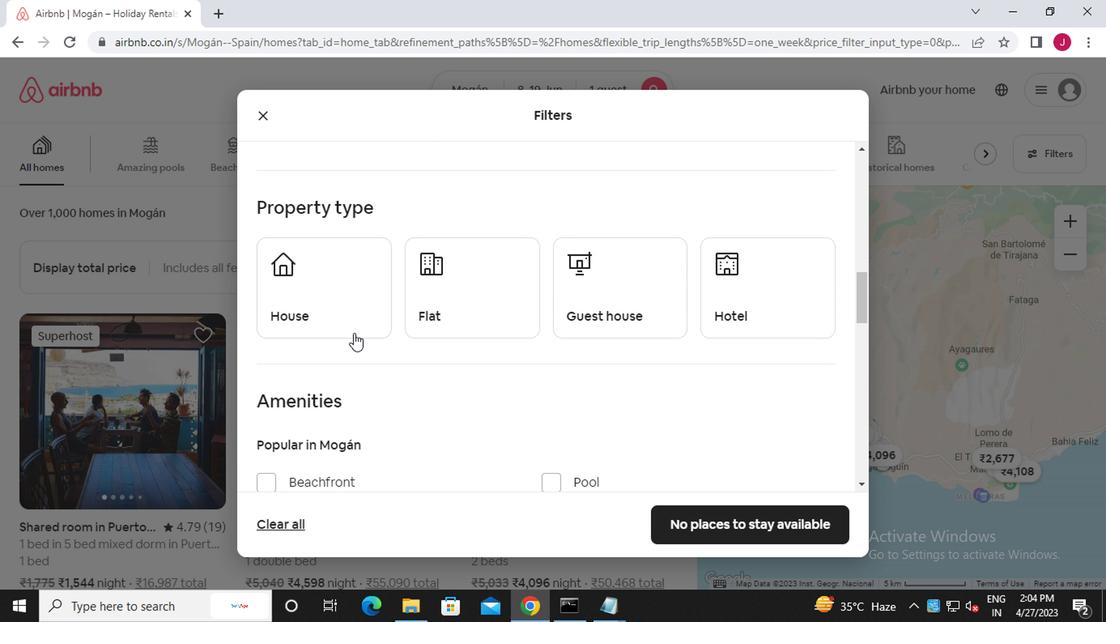 
Action: Mouse moved to (442, 305)
Screenshot: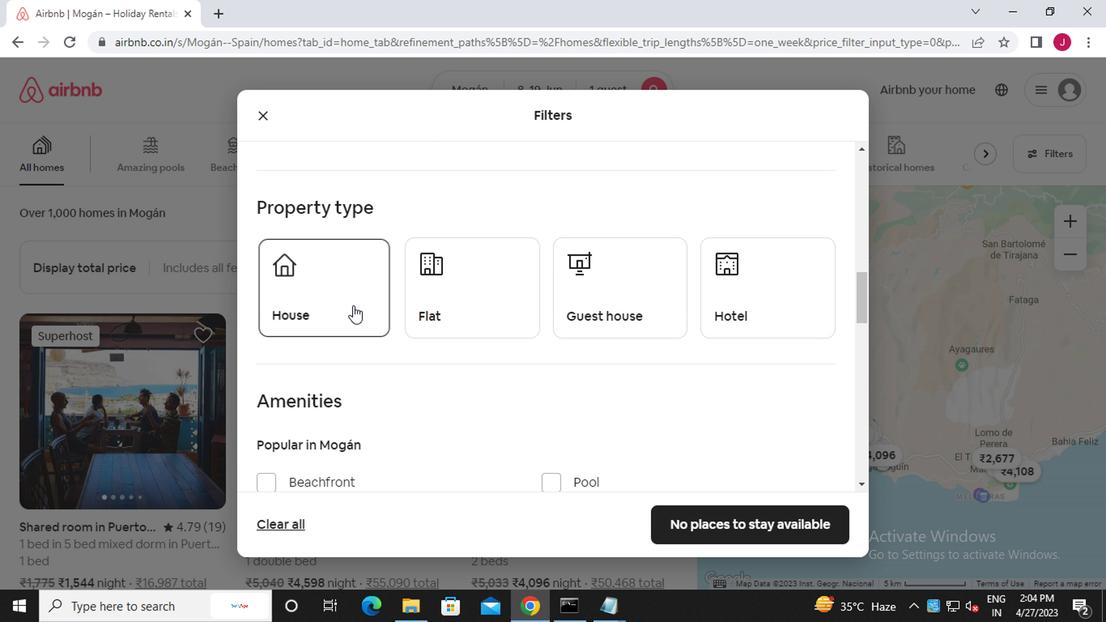 
Action: Mouse pressed left at (442, 305)
Screenshot: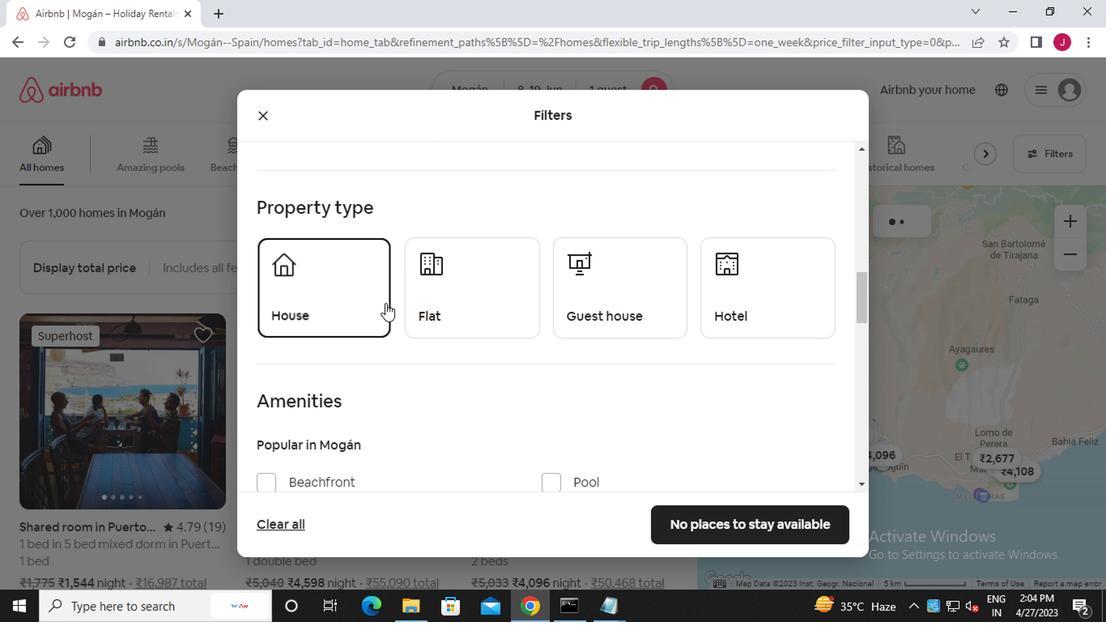 
Action: Mouse moved to (608, 306)
Screenshot: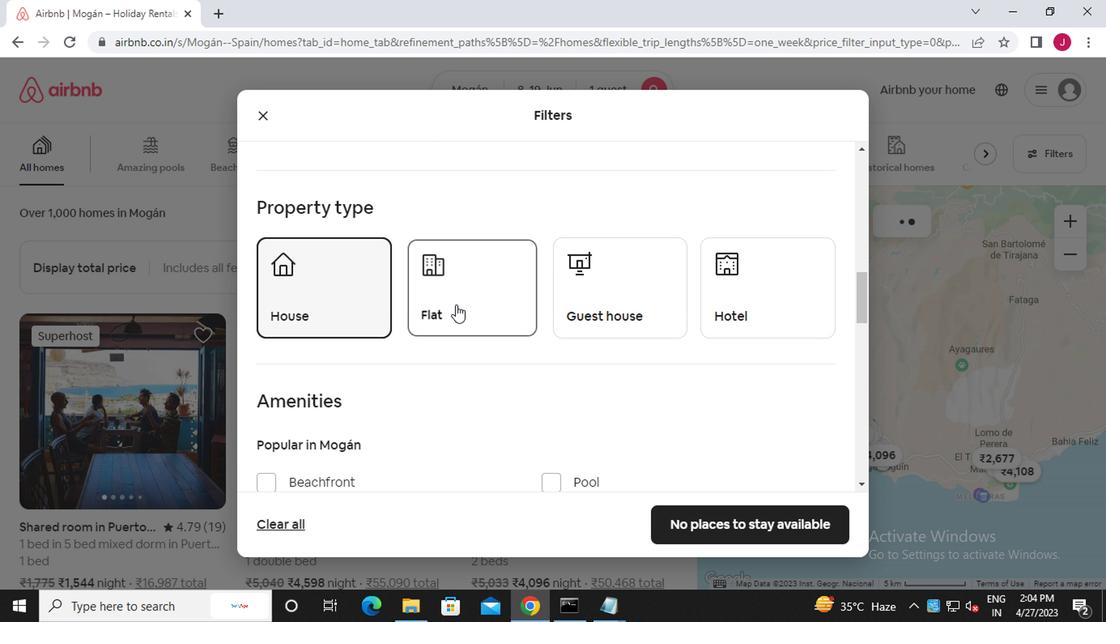 
Action: Mouse pressed left at (608, 306)
Screenshot: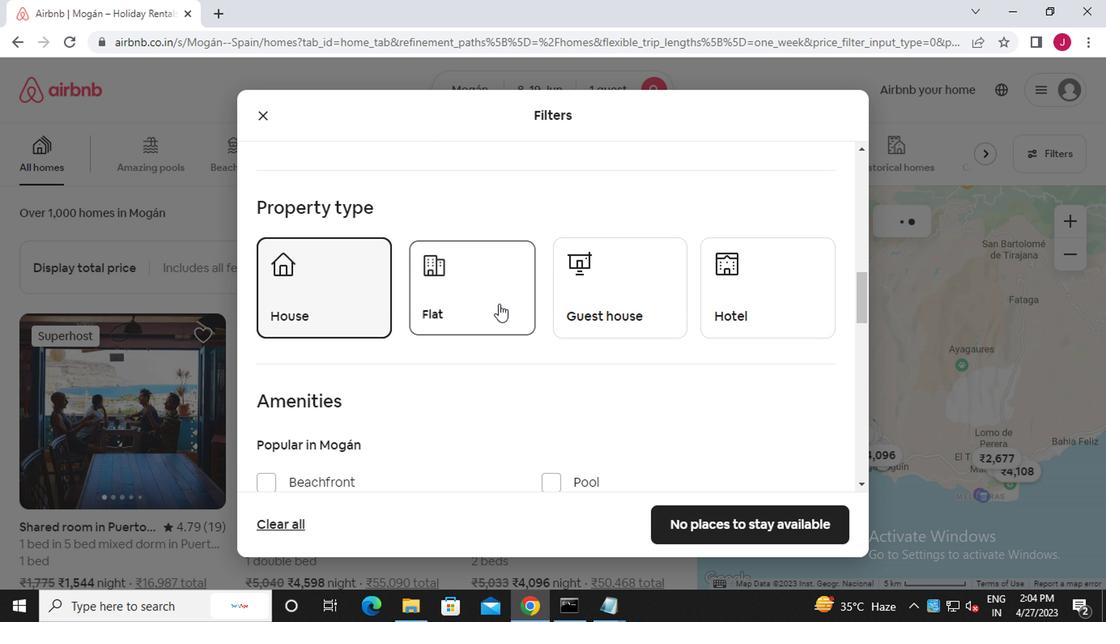 
Action: Mouse moved to (779, 310)
Screenshot: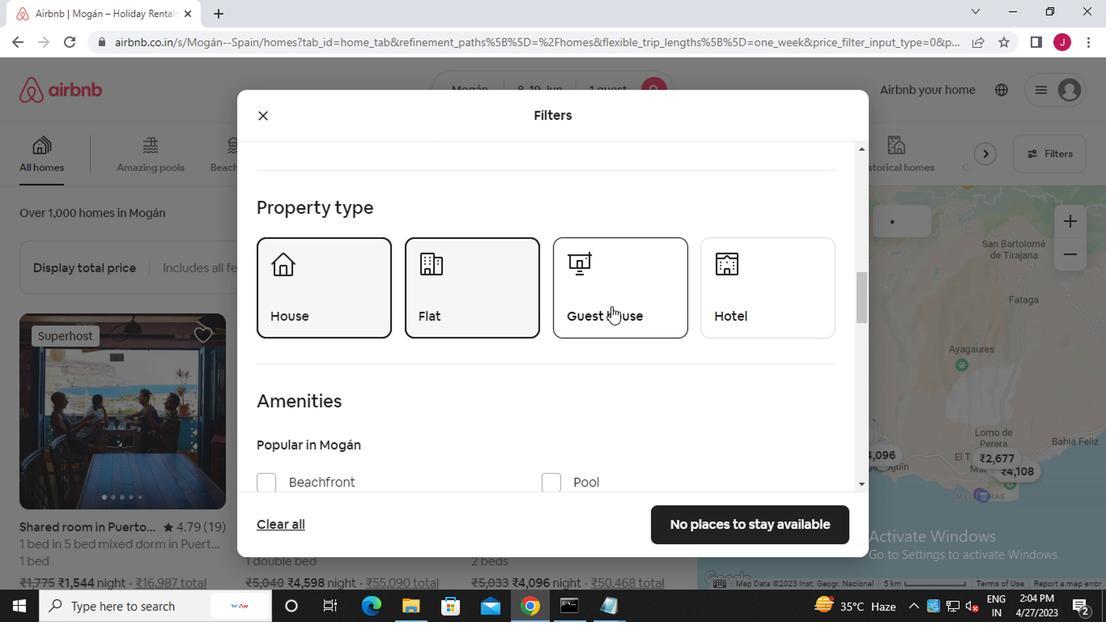 
Action: Mouse pressed left at (779, 310)
Screenshot: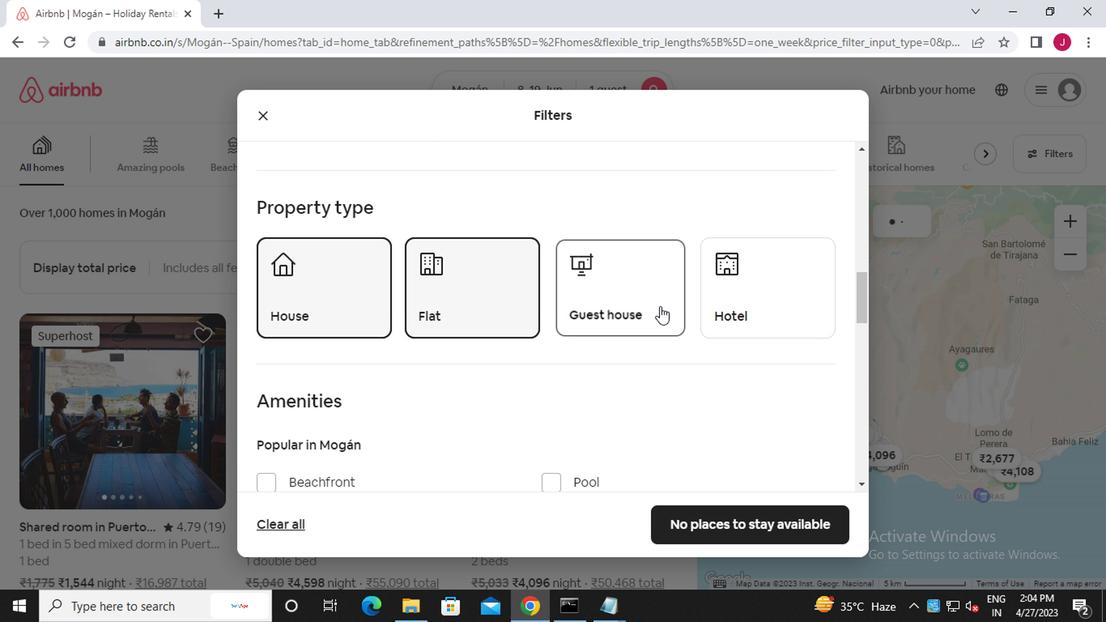 
Action: Mouse moved to (584, 336)
Screenshot: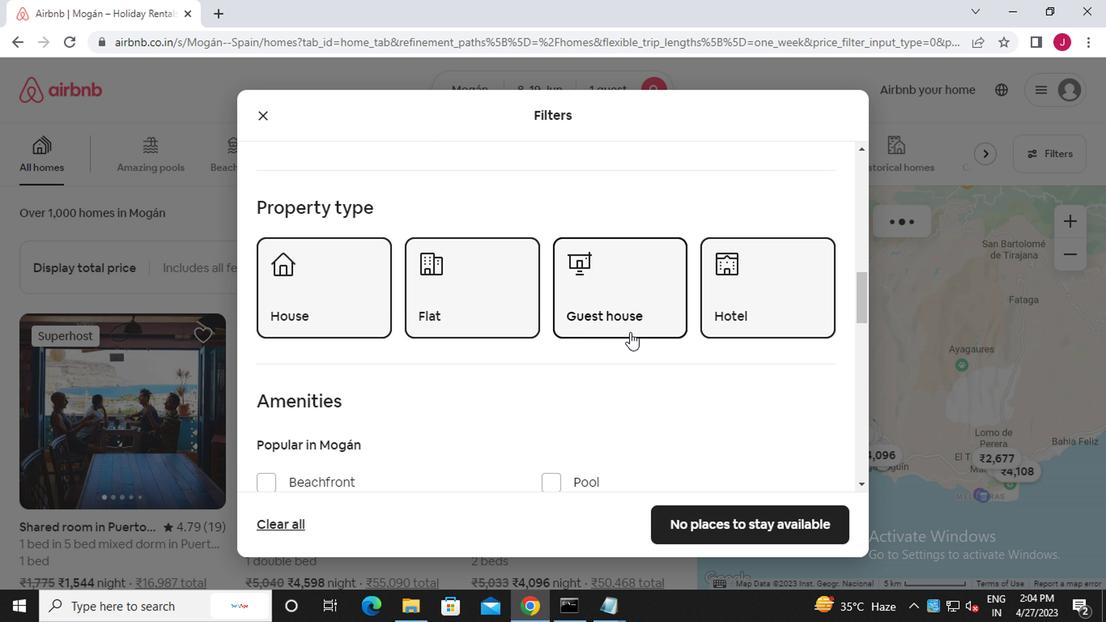 
Action: Mouse scrolled (584, 336) with delta (0, 0)
Screenshot: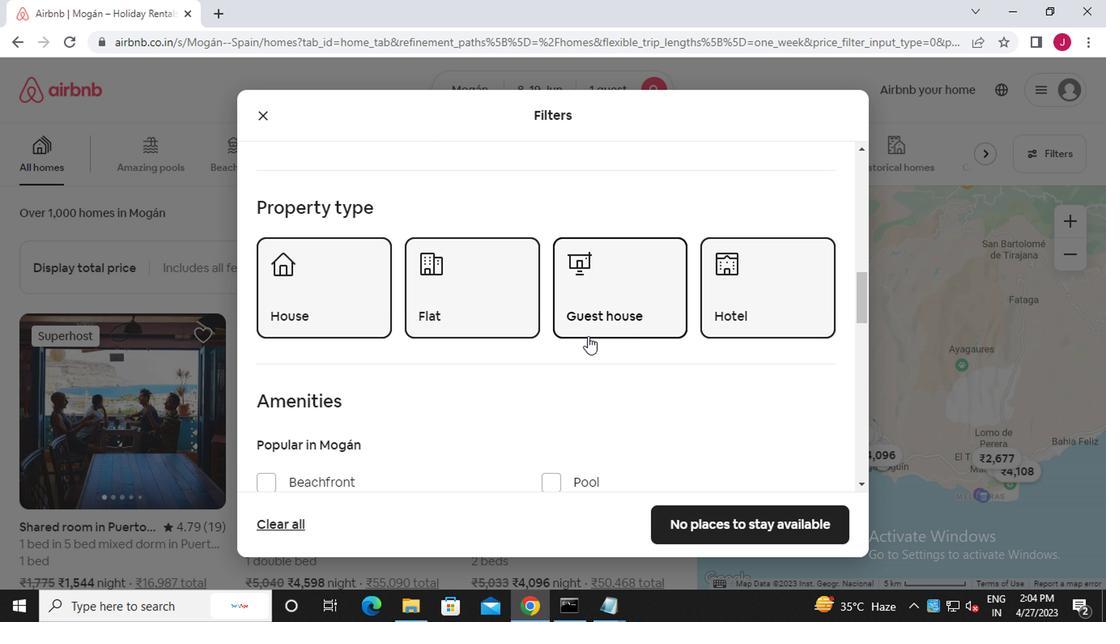
Action: Mouse scrolled (584, 336) with delta (0, 0)
Screenshot: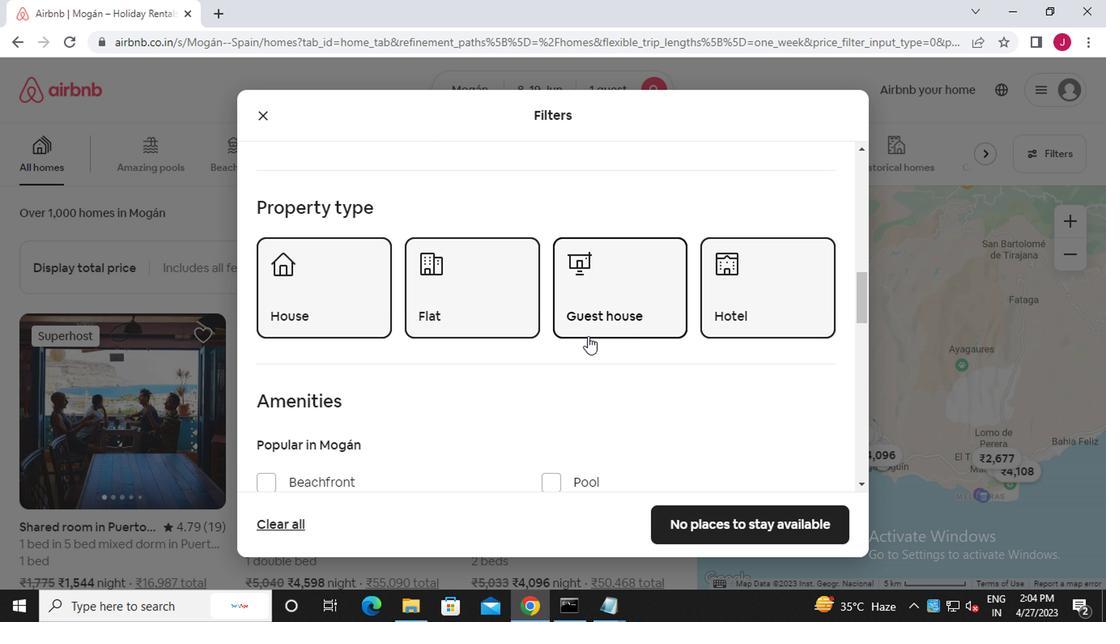 
Action: Mouse scrolled (584, 336) with delta (0, 0)
Screenshot: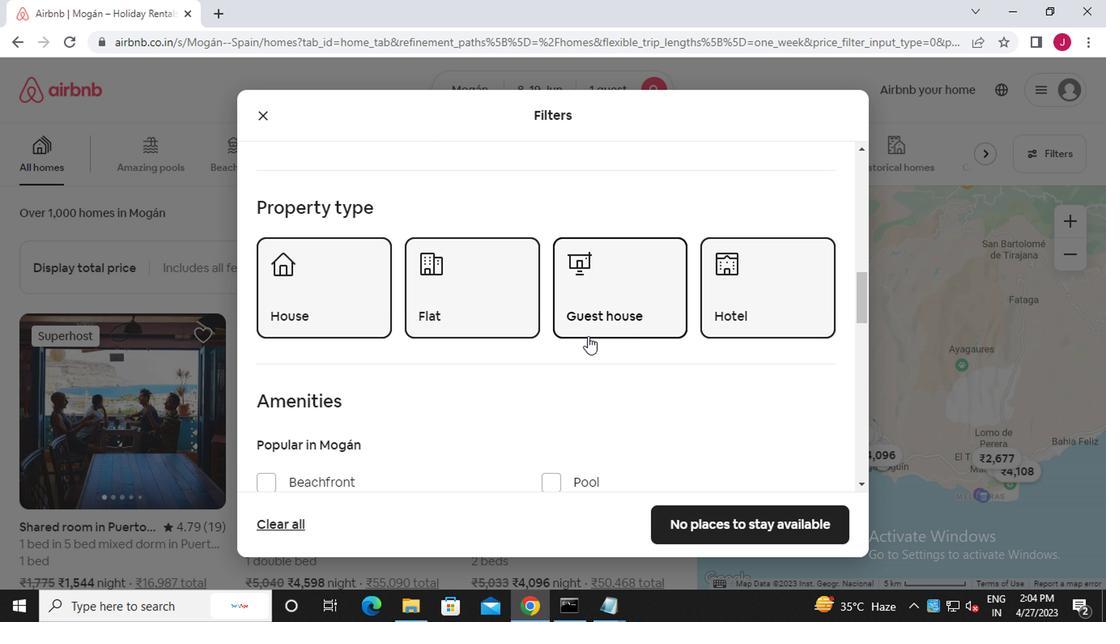 
Action: Mouse scrolled (584, 336) with delta (0, 0)
Screenshot: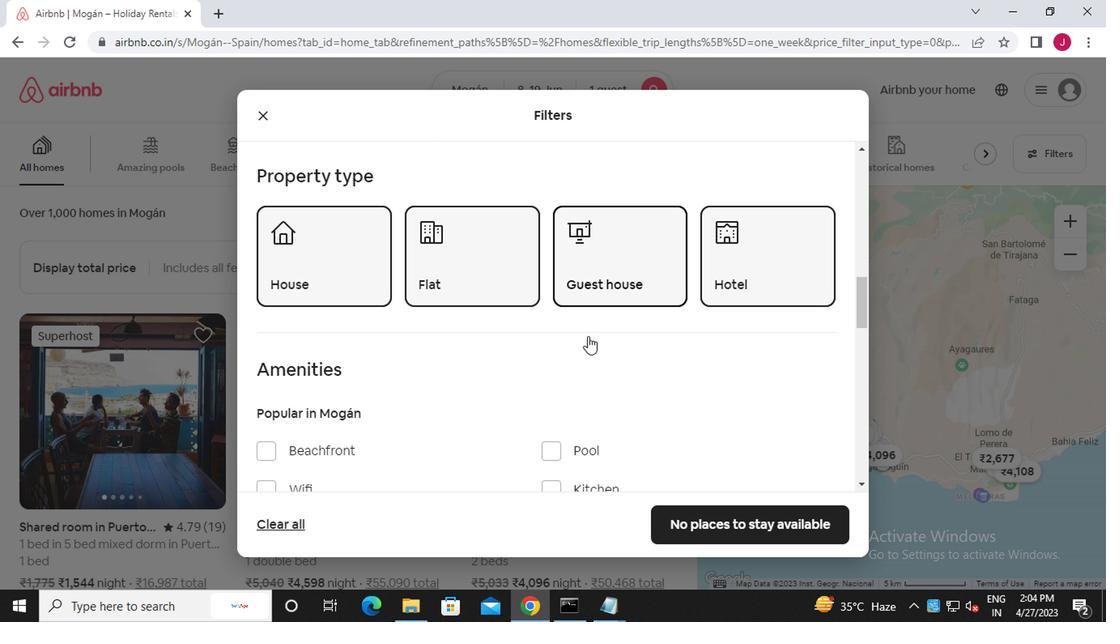 
Action: Mouse moved to (621, 351)
Screenshot: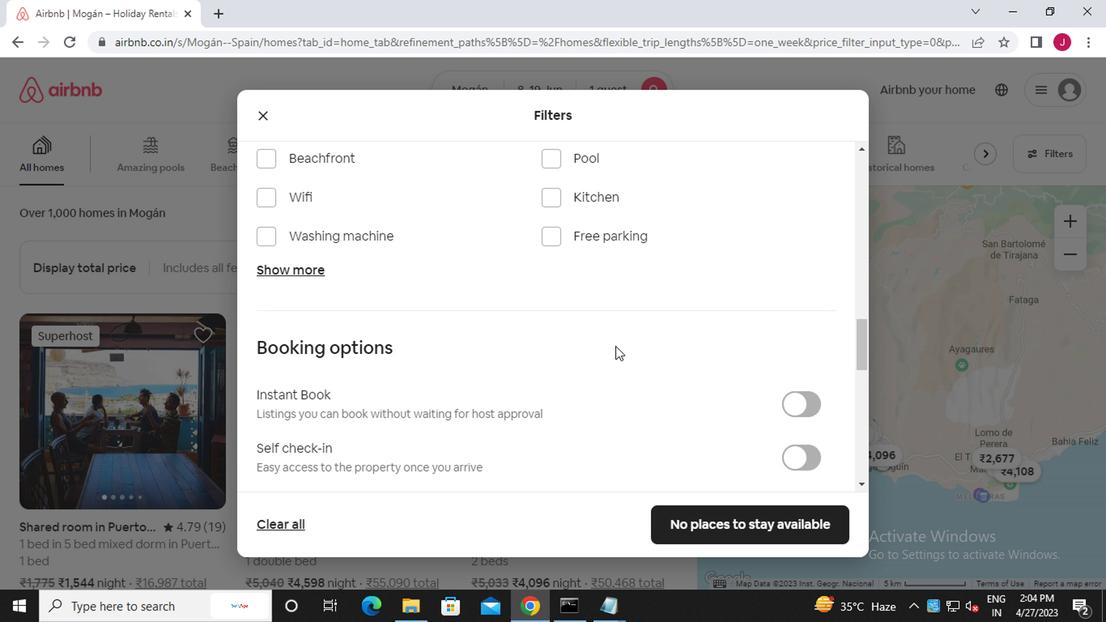 
Action: Mouse scrolled (621, 350) with delta (0, 0)
Screenshot: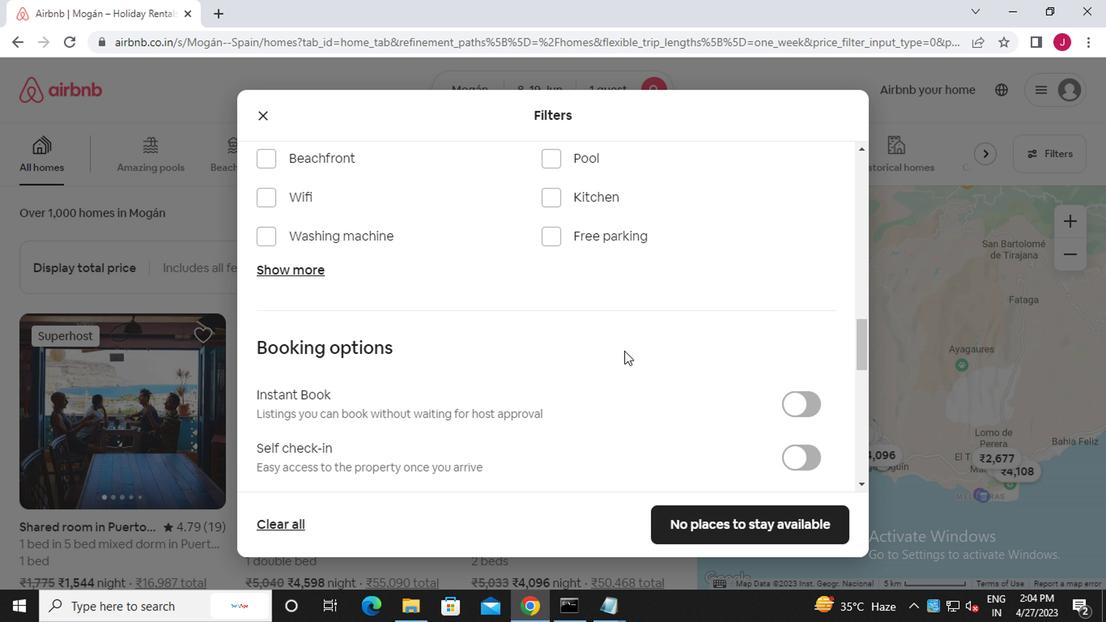 
Action: Mouse moved to (803, 366)
Screenshot: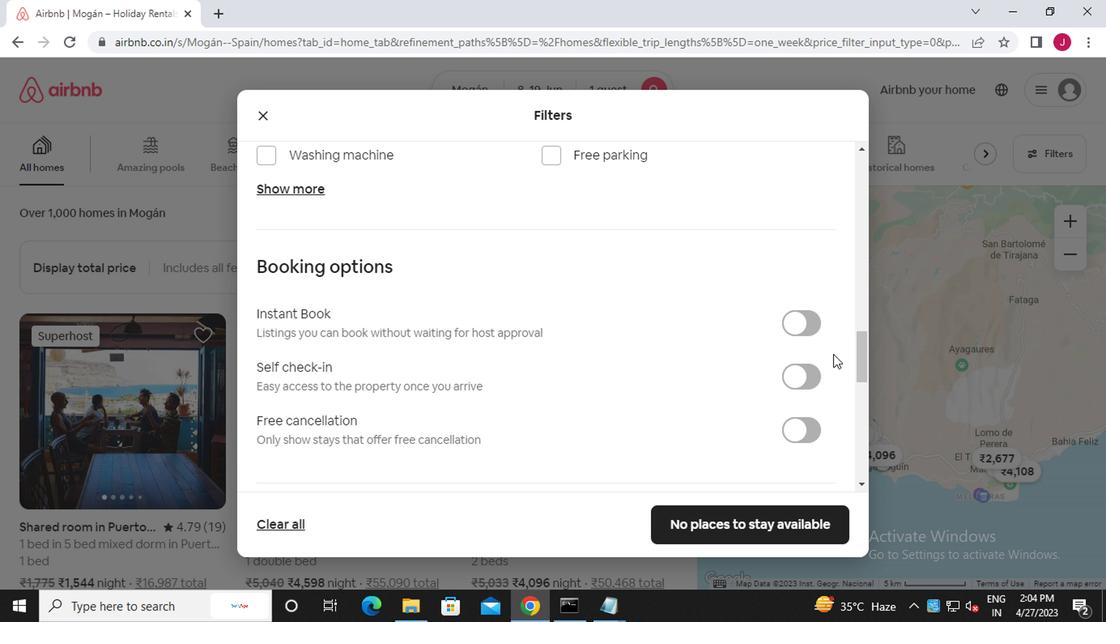 
Action: Mouse pressed left at (803, 366)
Screenshot: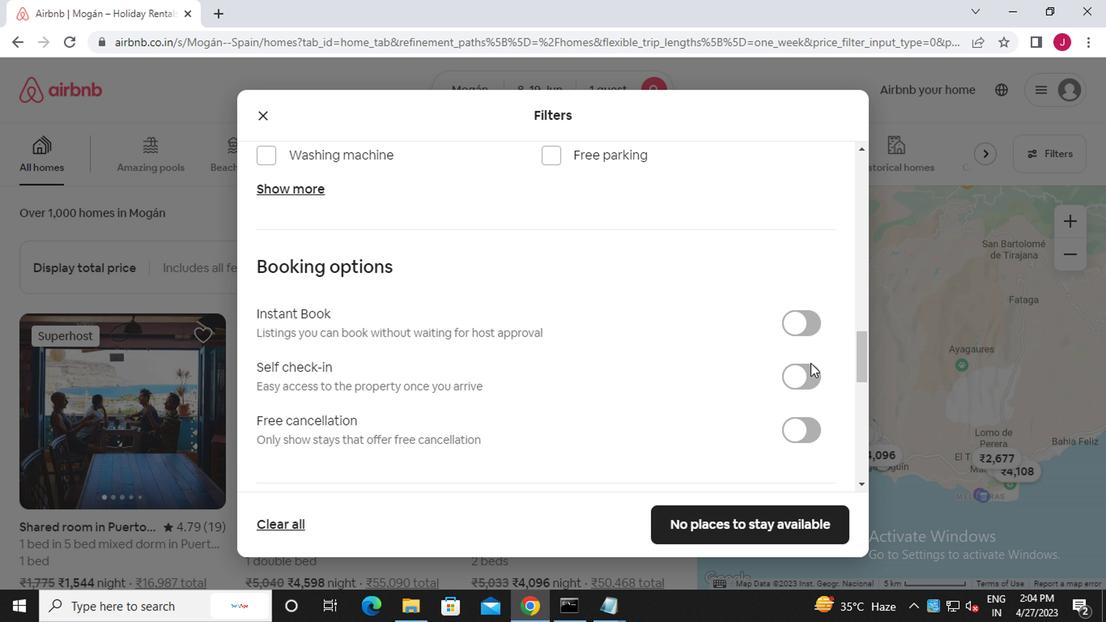 
Action: Mouse moved to (554, 371)
Screenshot: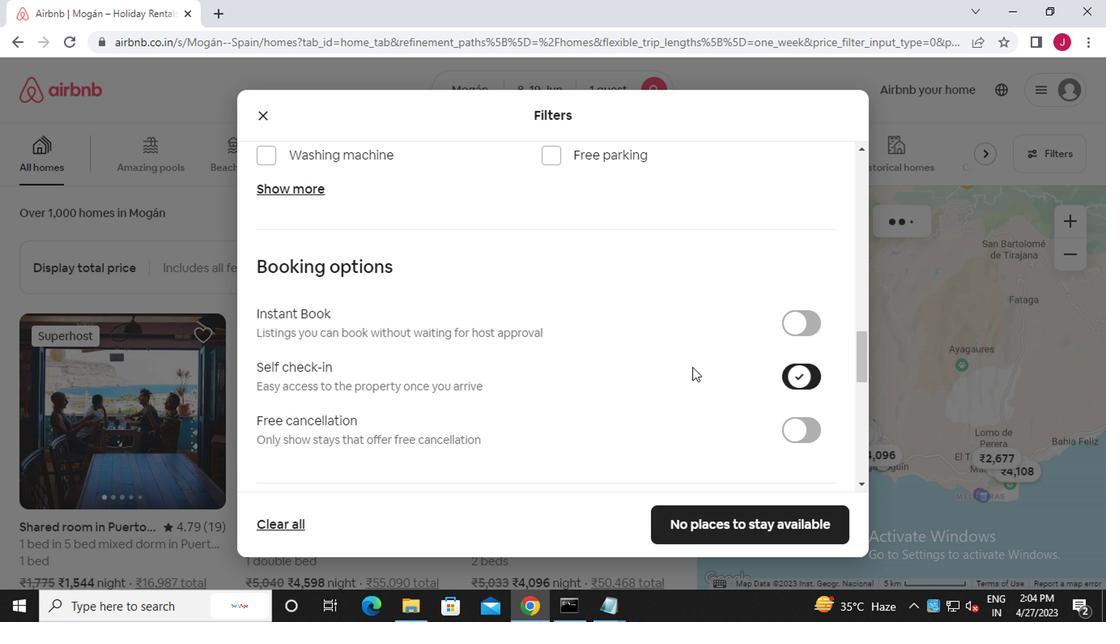 
Action: Mouse scrolled (554, 370) with delta (0, 0)
Screenshot: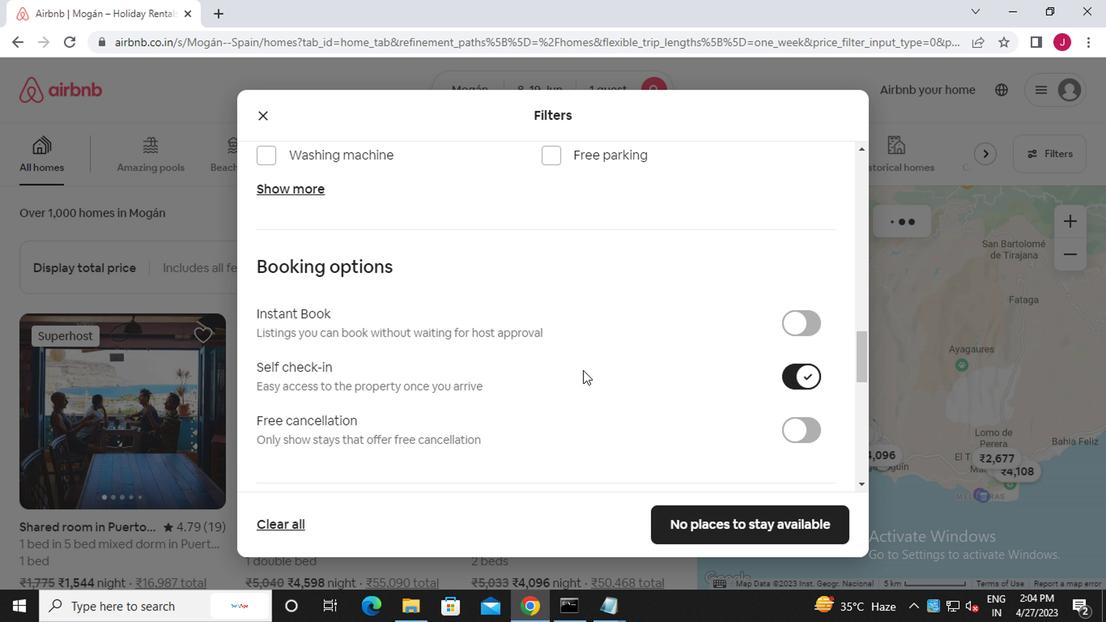 
Action: Mouse scrolled (554, 370) with delta (0, 0)
Screenshot: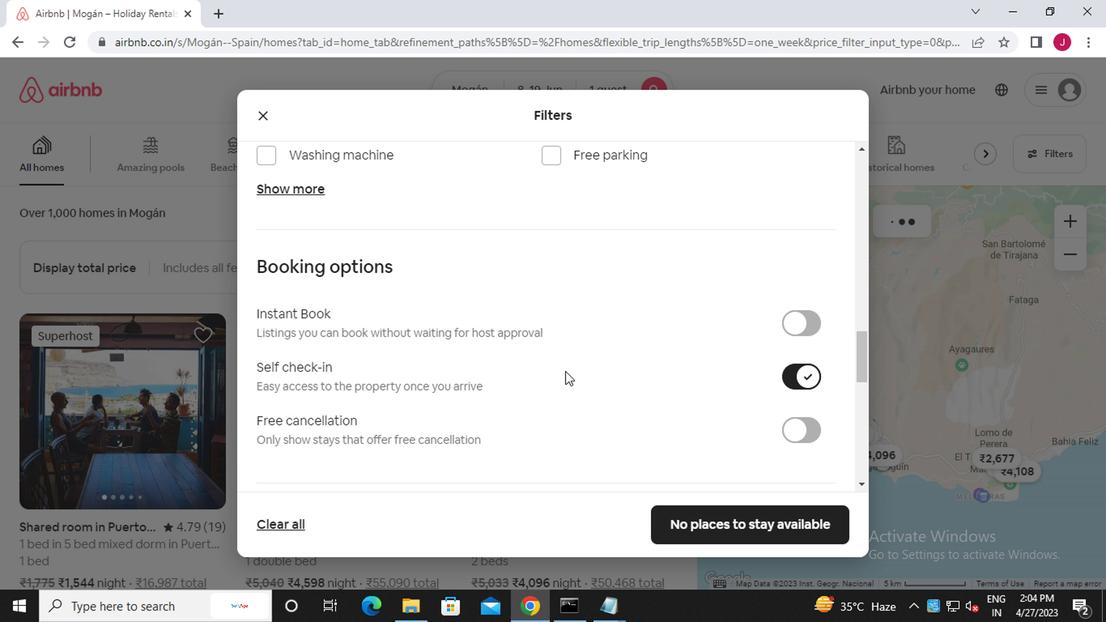 
Action: Mouse scrolled (554, 370) with delta (0, 0)
Screenshot: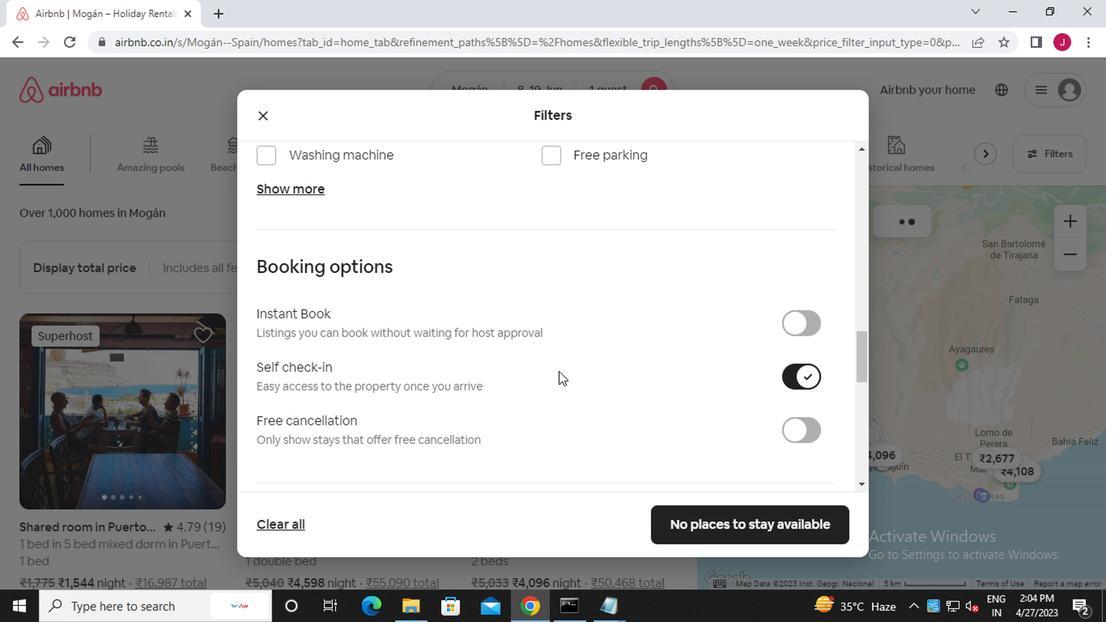 
Action: Mouse scrolled (554, 370) with delta (0, 0)
Screenshot: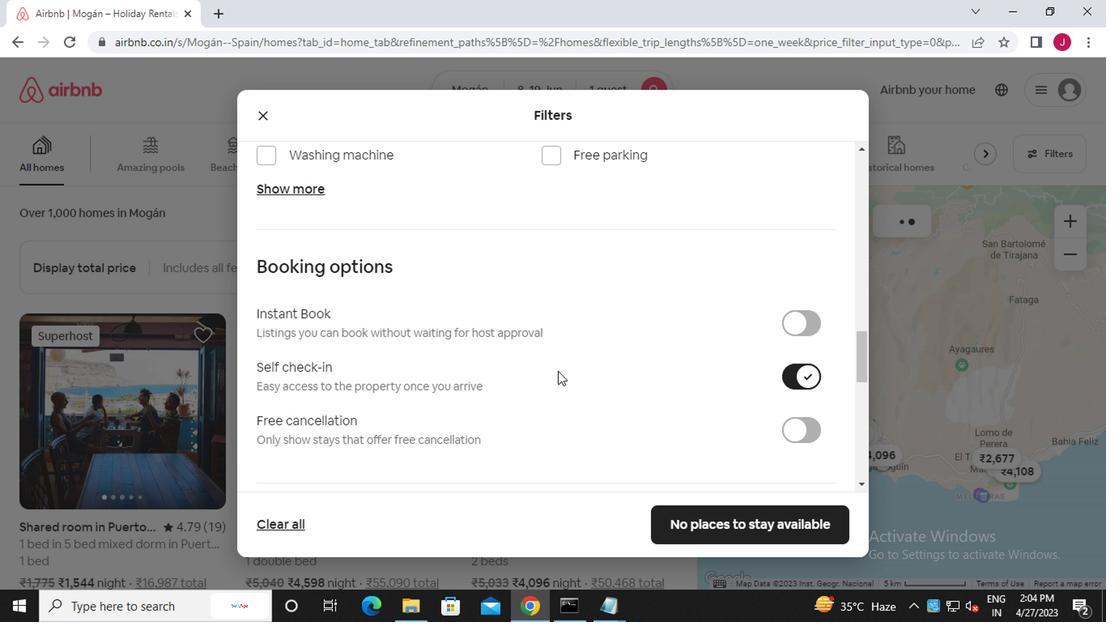 
Action: Mouse scrolled (554, 370) with delta (0, 0)
Screenshot: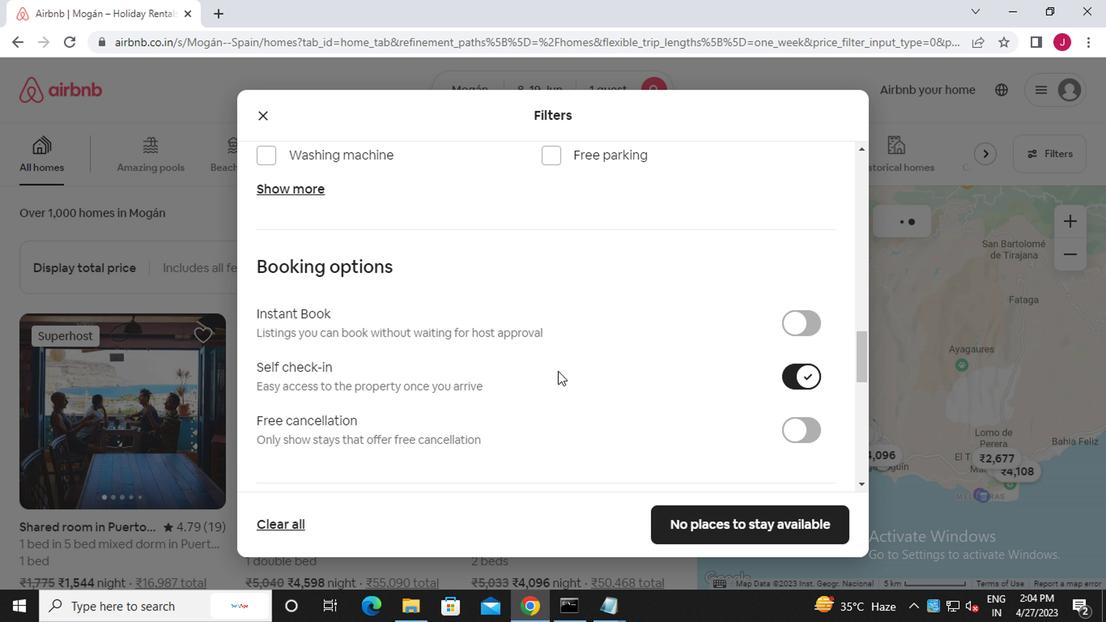 
Action: Mouse scrolled (554, 370) with delta (0, 0)
Screenshot: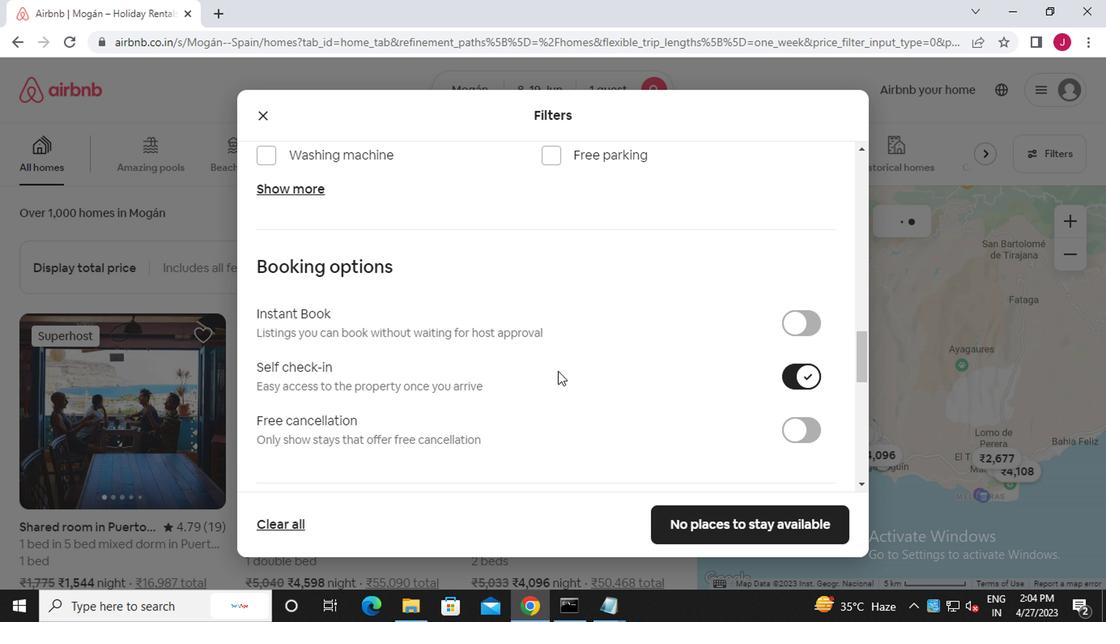 
Action: Mouse moved to (296, 362)
Screenshot: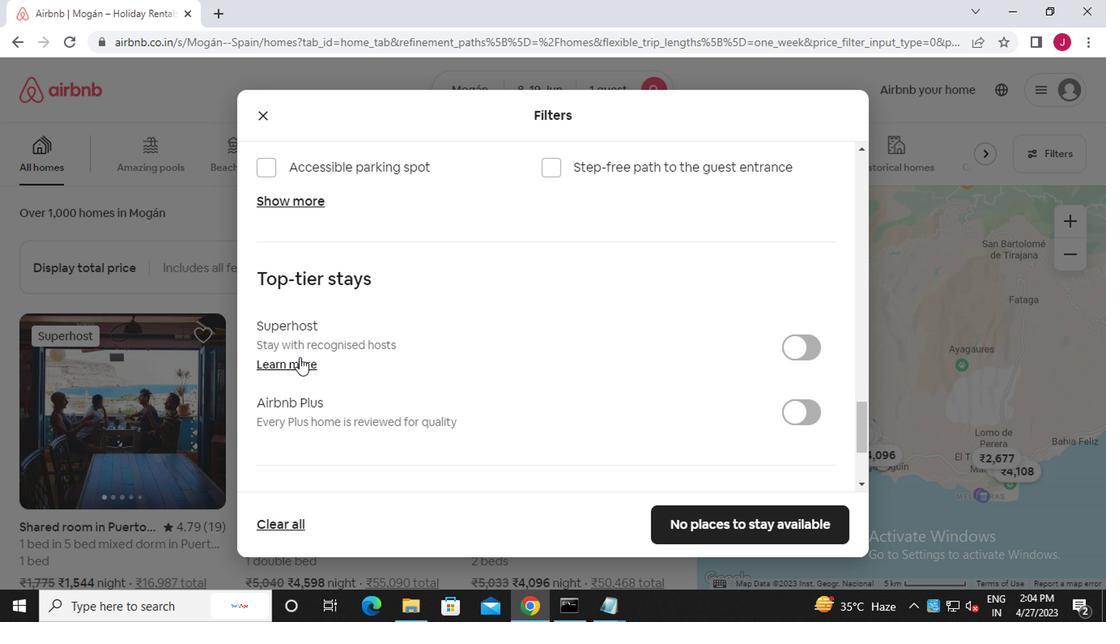 
Action: Mouse scrolled (296, 362) with delta (0, 0)
Screenshot: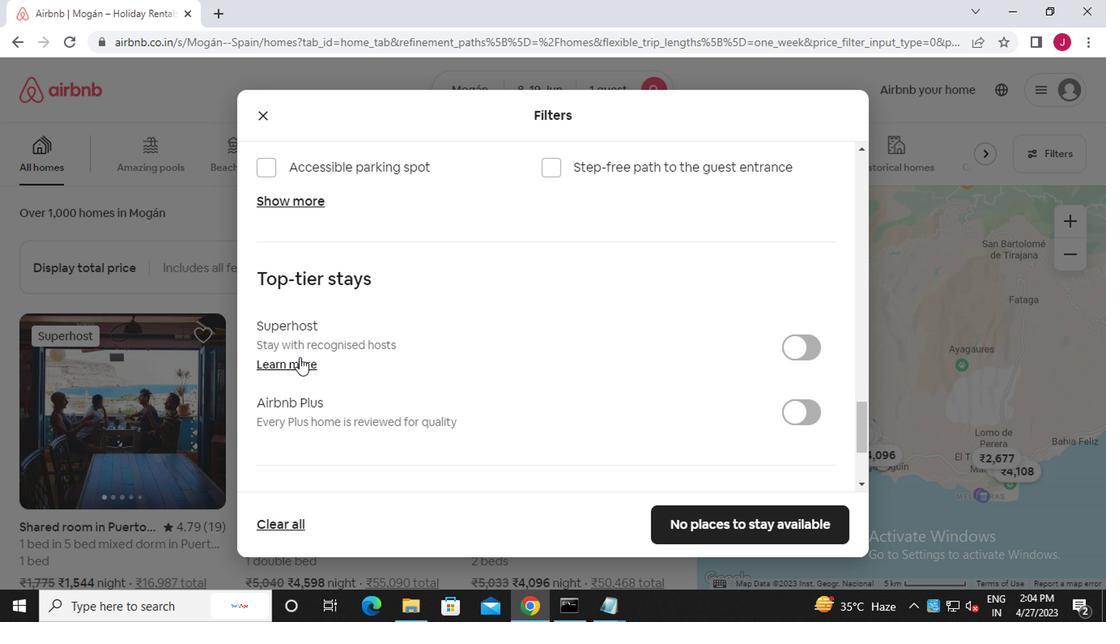 
Action: Mouse moved to (296, 362)
Screenshot: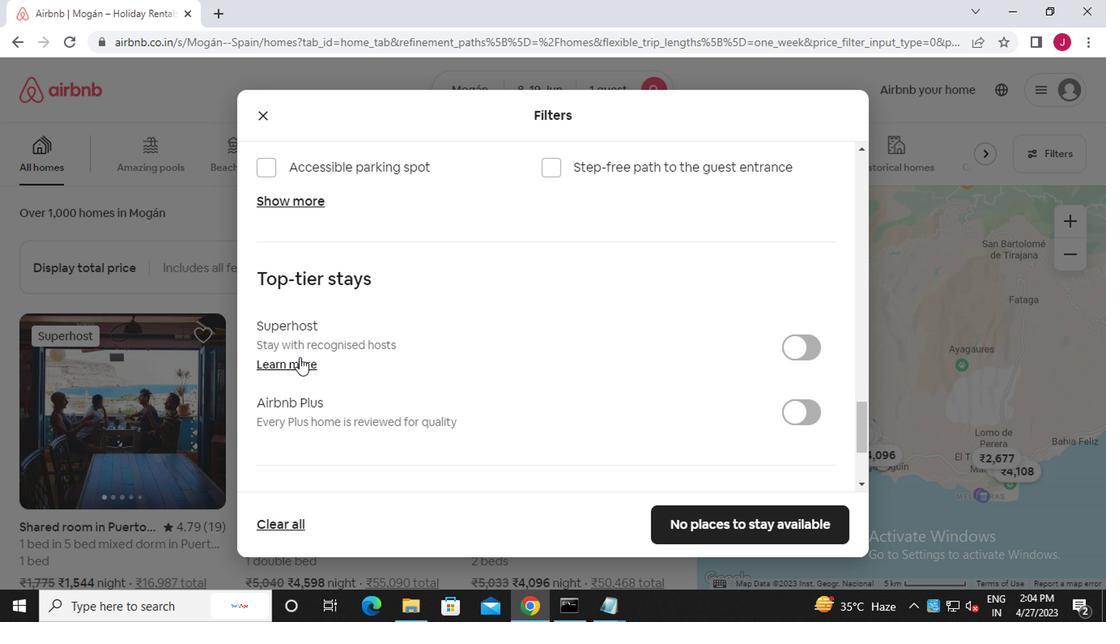 
Action: Mouse scrolled (296, 362) with delta (0, 0)
Screenshot: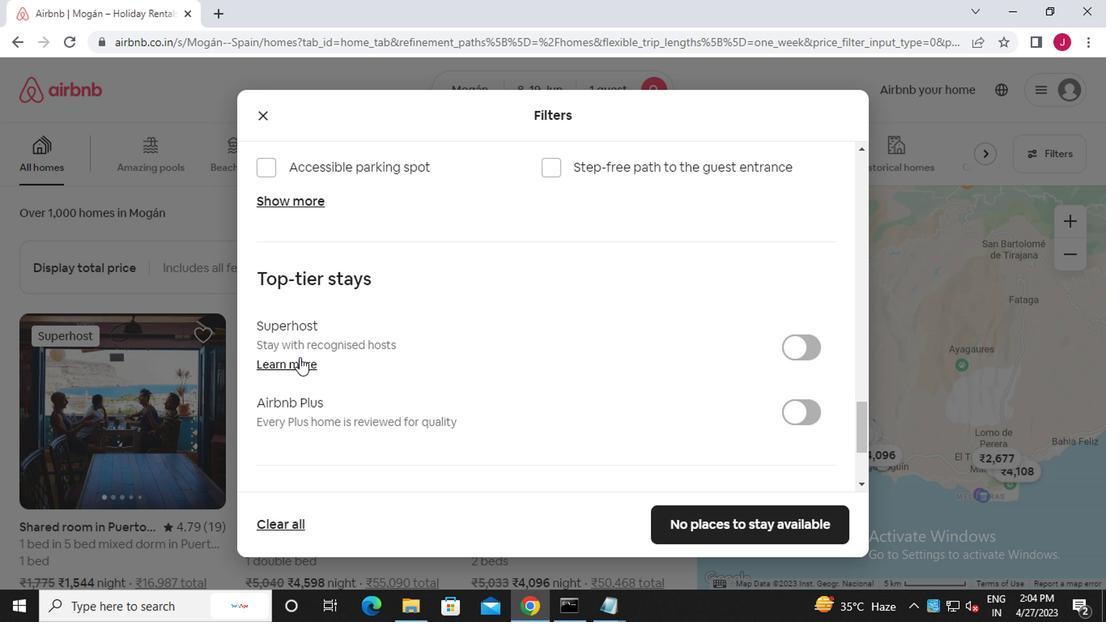 
Action: Mouse moved to (296, 363)
Screenshot: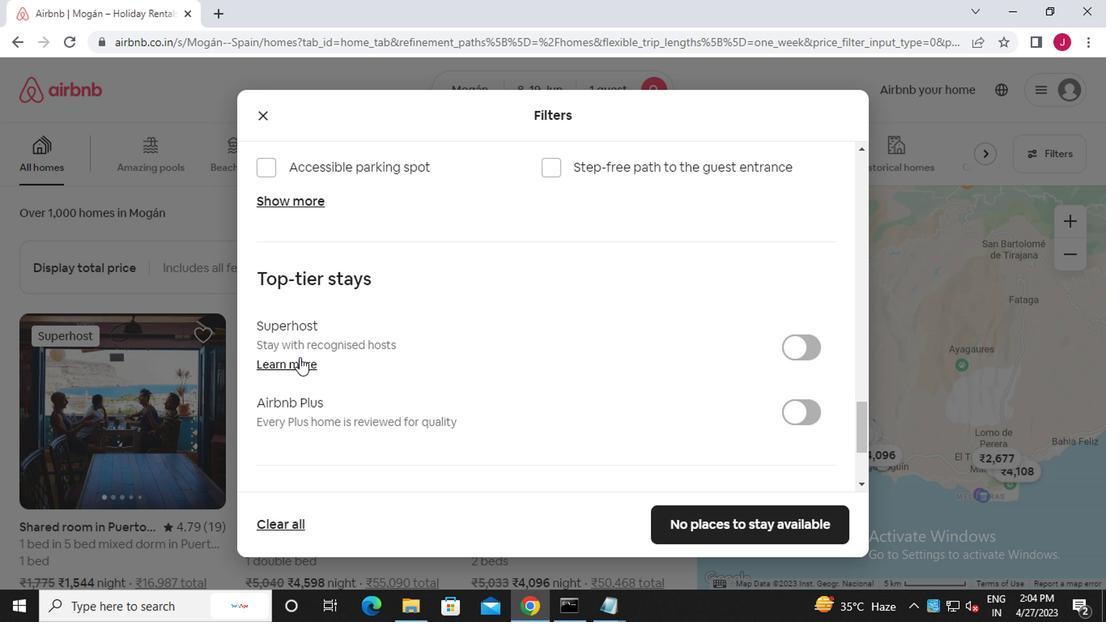 
Action: Mouse scrolled (296, 362) with delta (0, 0)
Screenshot: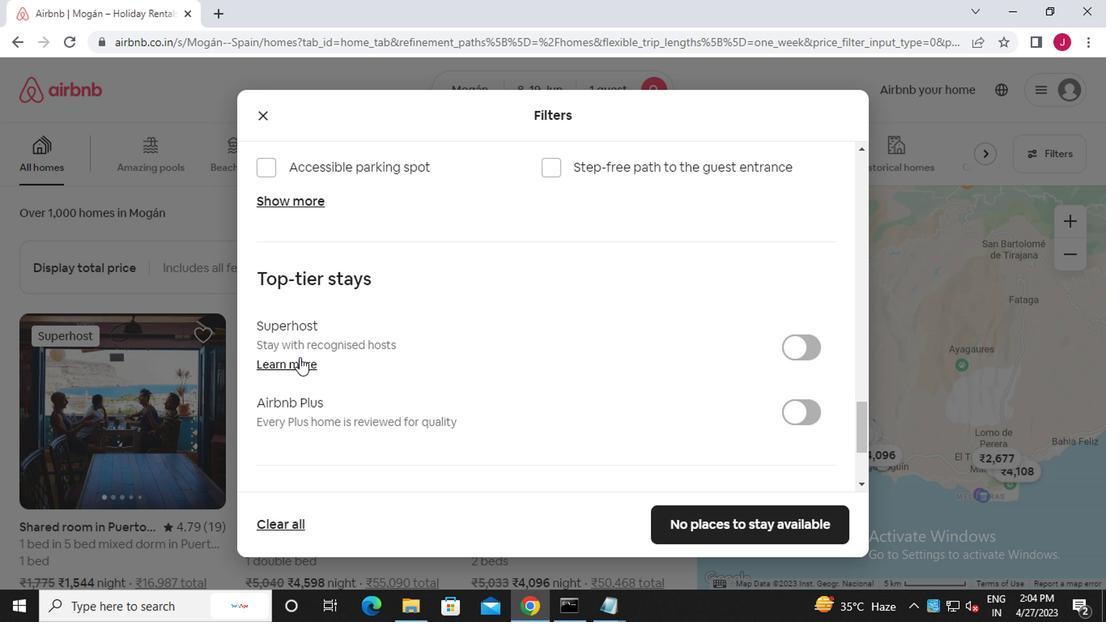 
Action: Mouse moved to (296, 363)
Screenshot: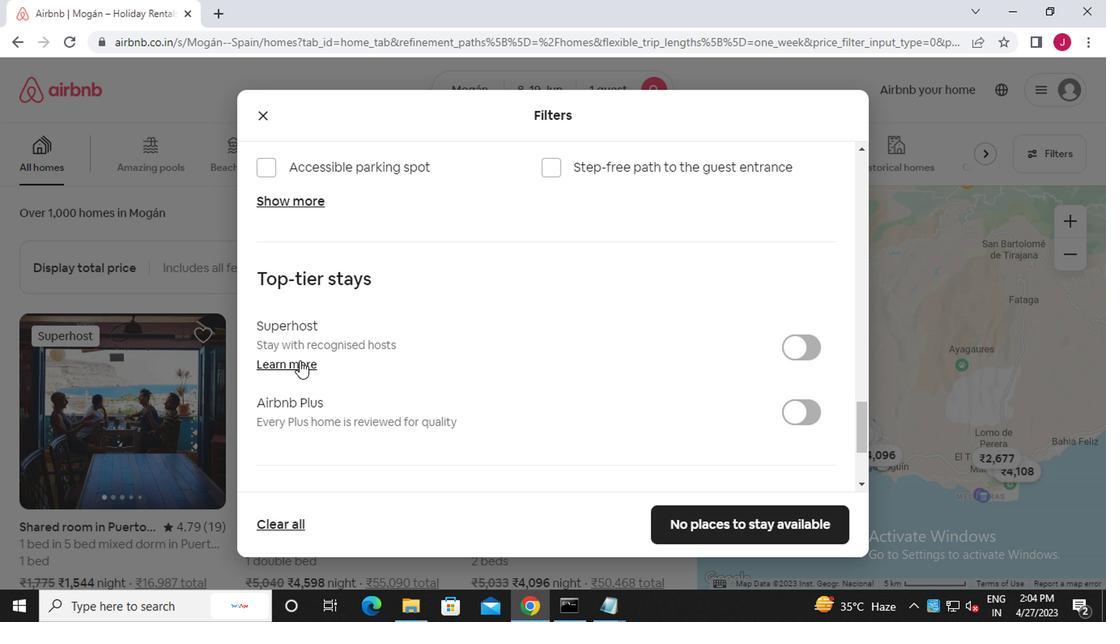 
Action: Mouse scrolled (296, 362) with delta (0, 0)
Screenshot: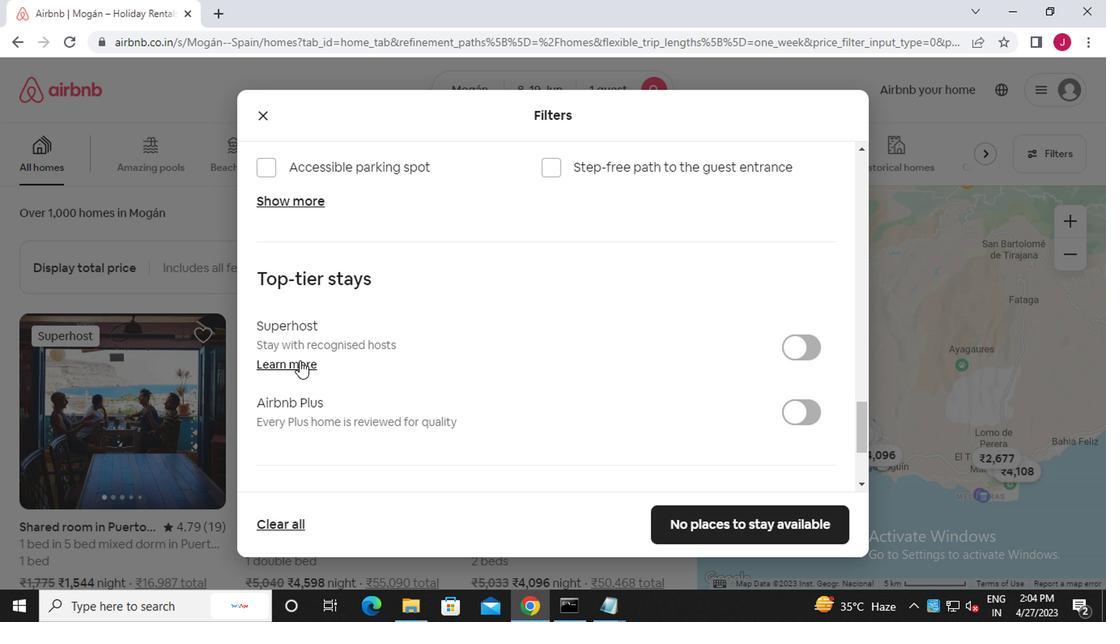 
Action: Mouse moved to (272, 377)
Screenshot: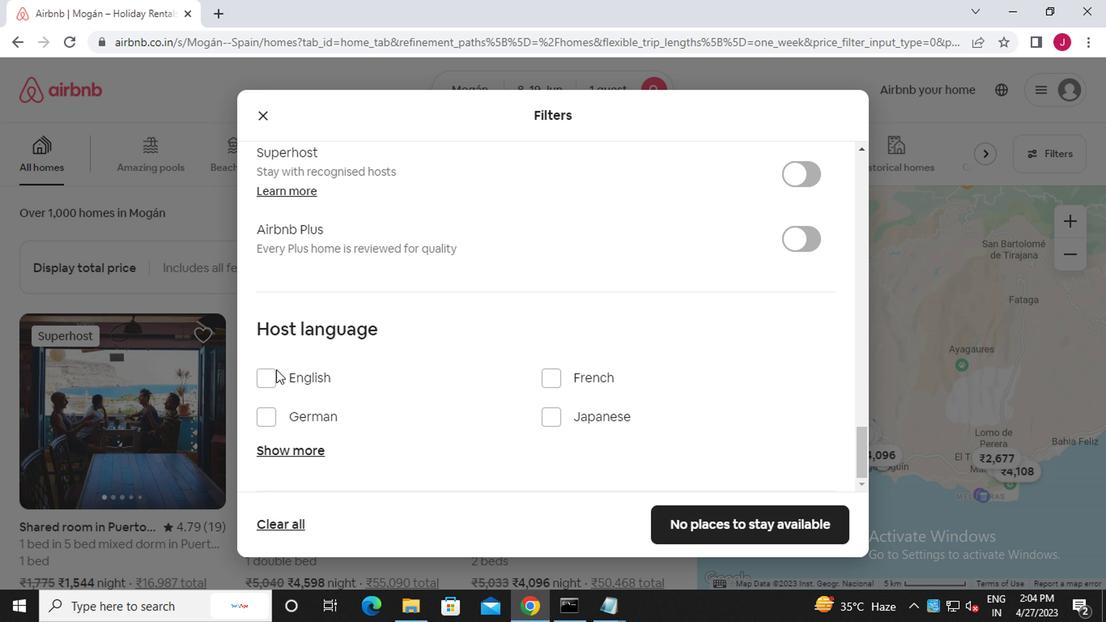 
Action: Mouse pressed left at (272, 377)
Screenshot: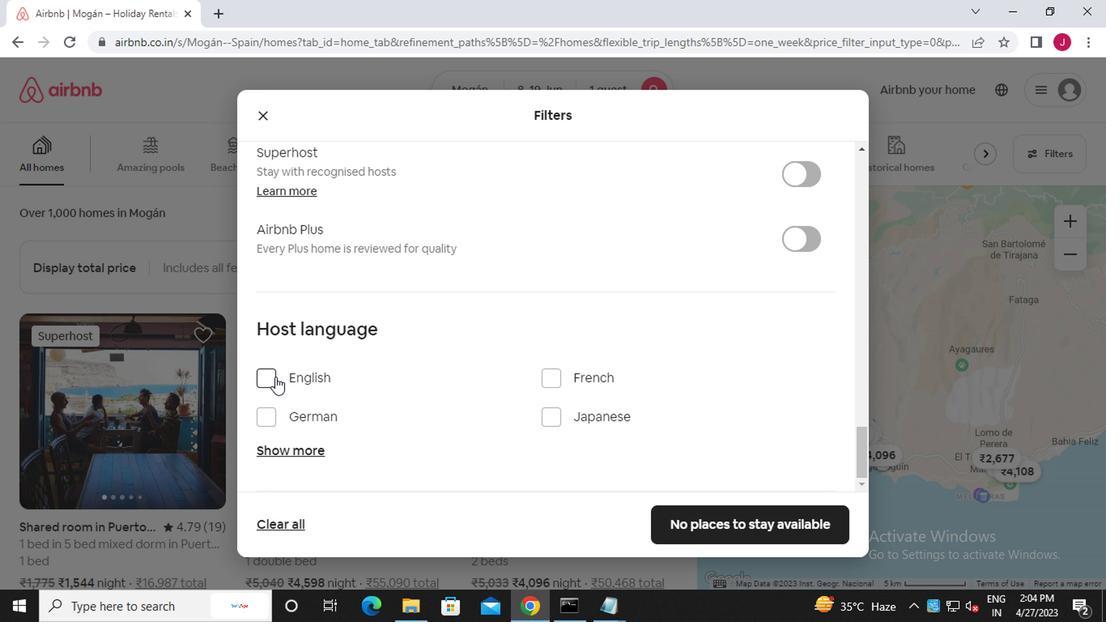 
Action: Mouse moved to (695, 518)
Screenshot: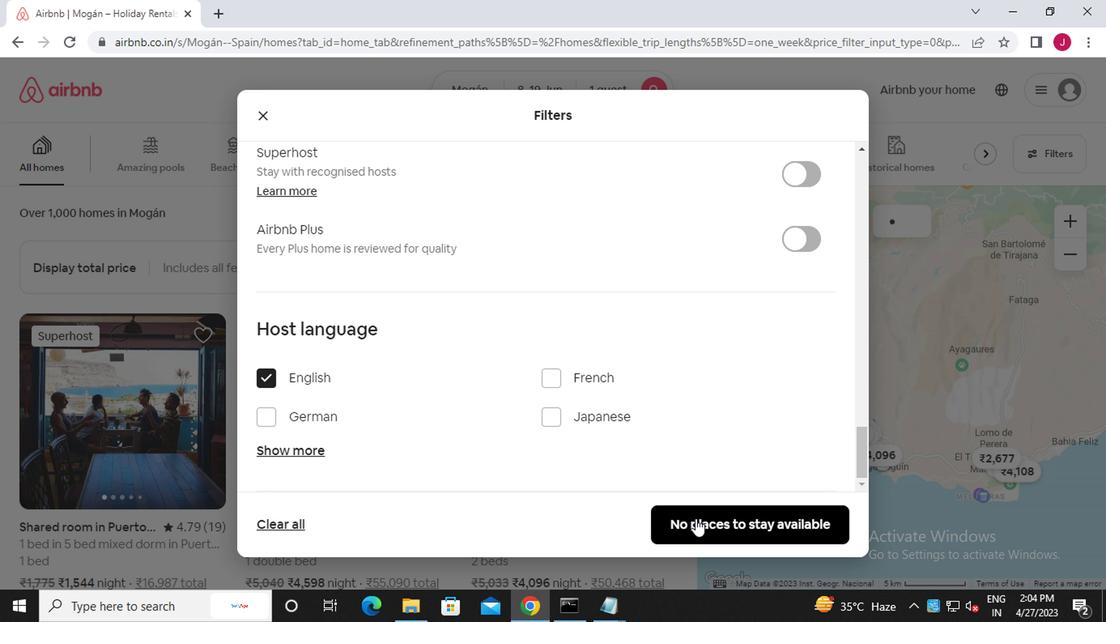 
Action: Mouse pressed left at (695, 518)
Screenshot: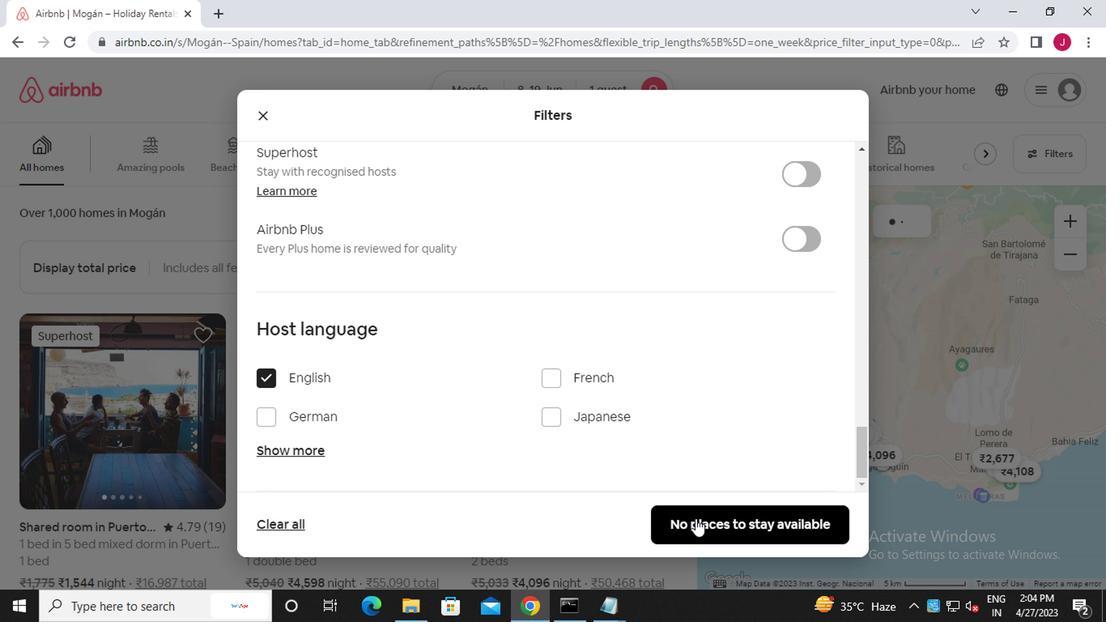
Action: Mouse moved to (694, 517)
Screenshot: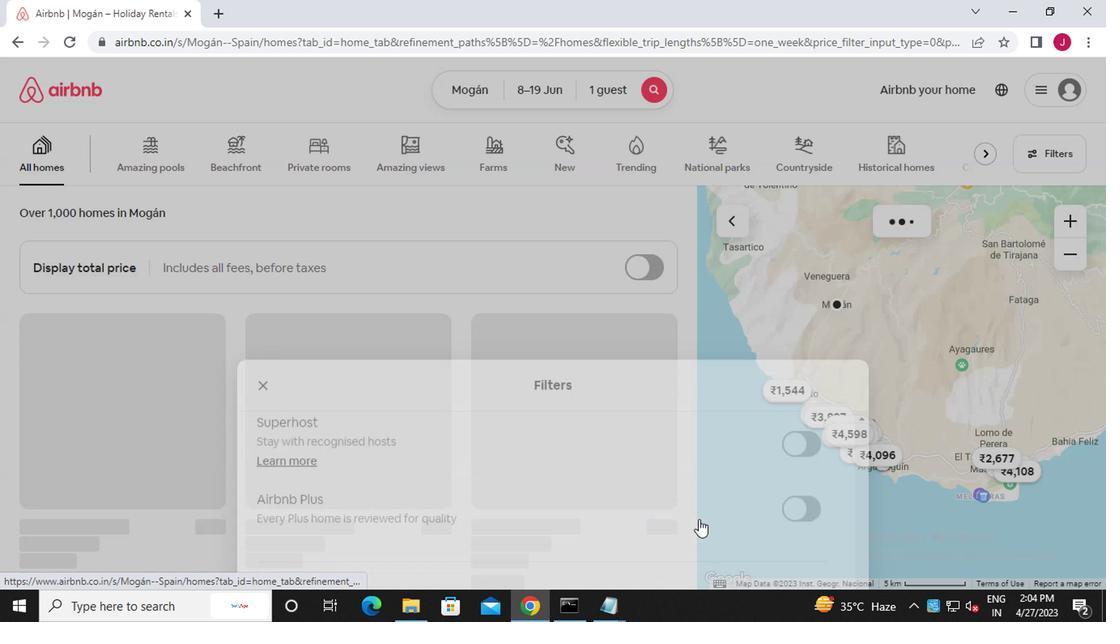 
